 Task: AssignVinnyoffice2@gmail.com as Project Lead of Scrum Project Project0000000018 in Jira. Create Issue Issue0000000081 in Backlog  in Scrum Project Project0000000017 in Jira. Create Issue Issue0000000082 in Backlog  in Scrum Project Project0000000017 in Jira. Create Issue Issue0000000083 in Backlog  in Scrum Project Project0000000017 in Jira. Create Issue Issue0000000084 in Backlog  in Scrum Project Project0000000017 in Jira
Action: Mouse moved to (192, 542)
Screenshot: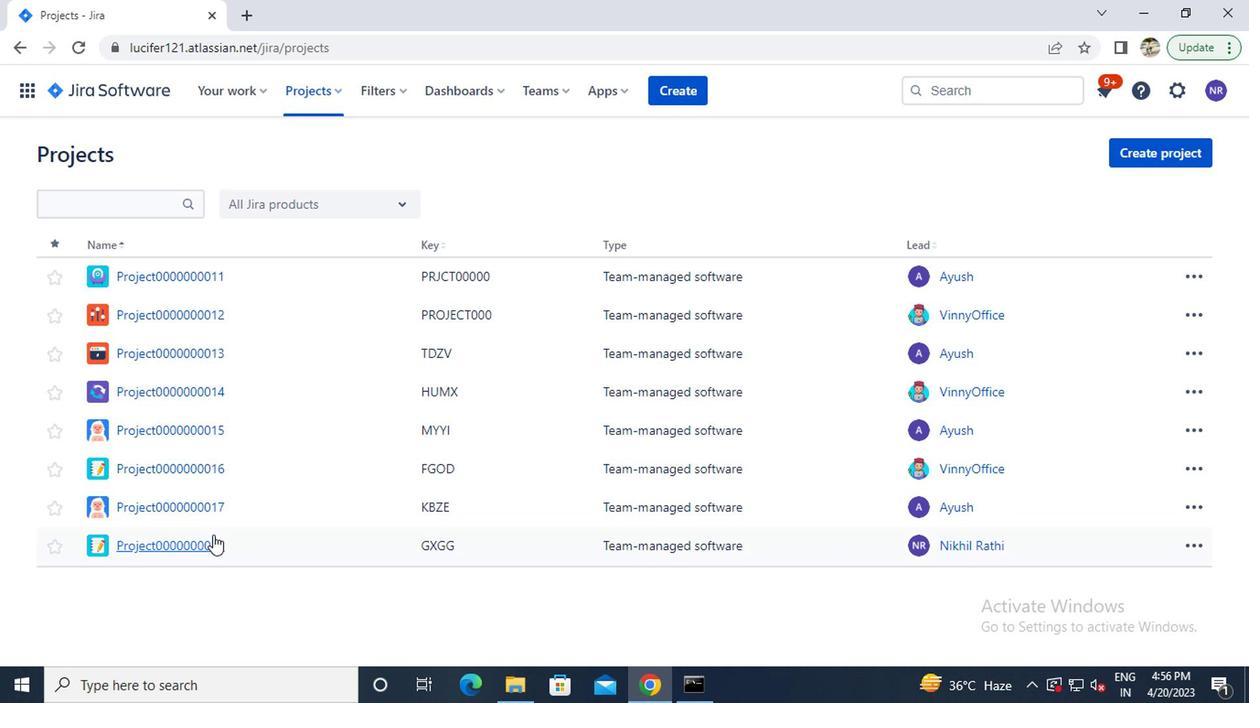 
Action: Mouse pressed left at (192, 542)
Screenshot: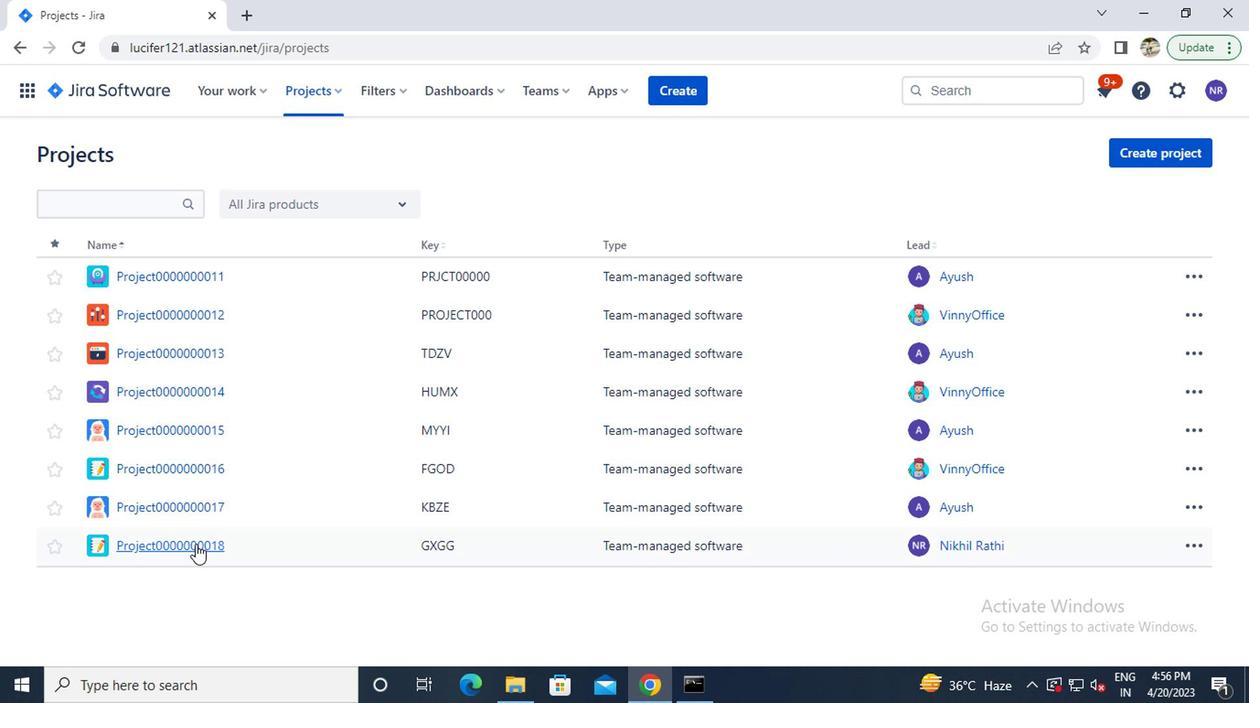 
Action: Mouse moved to (102, 527)
Screenshot: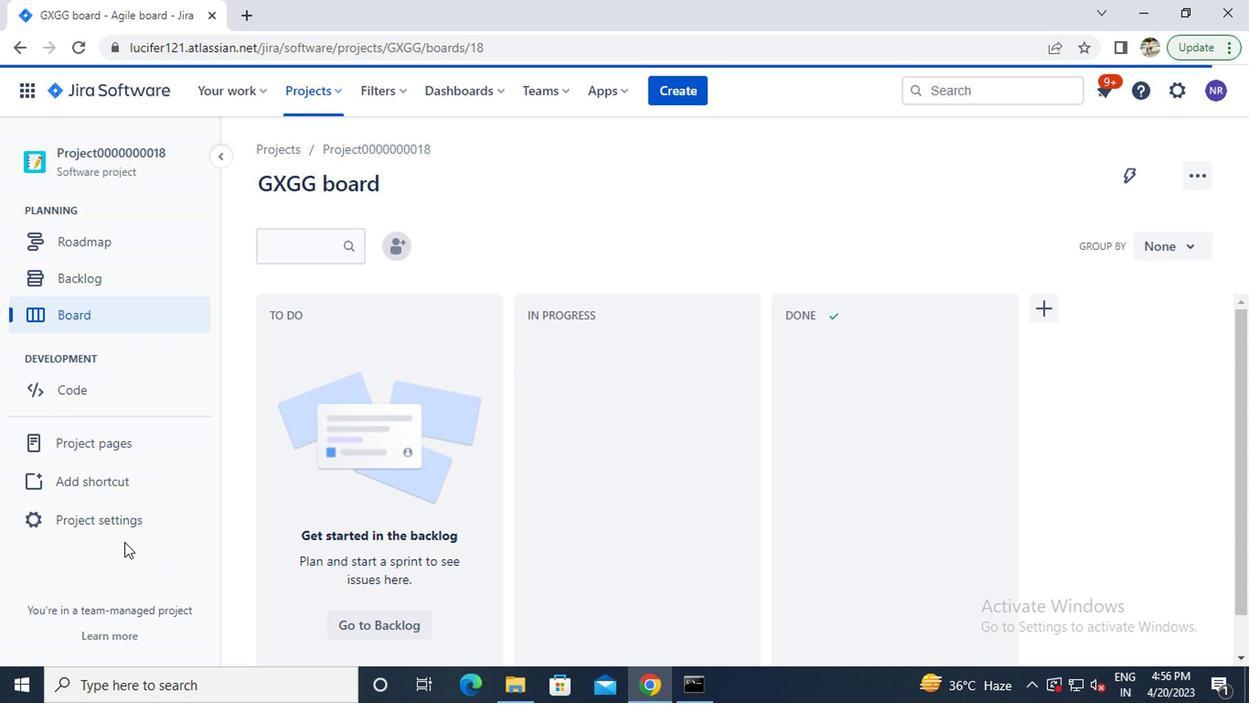 
Action: Mouse pressed left at (102, 527)
Screenshot: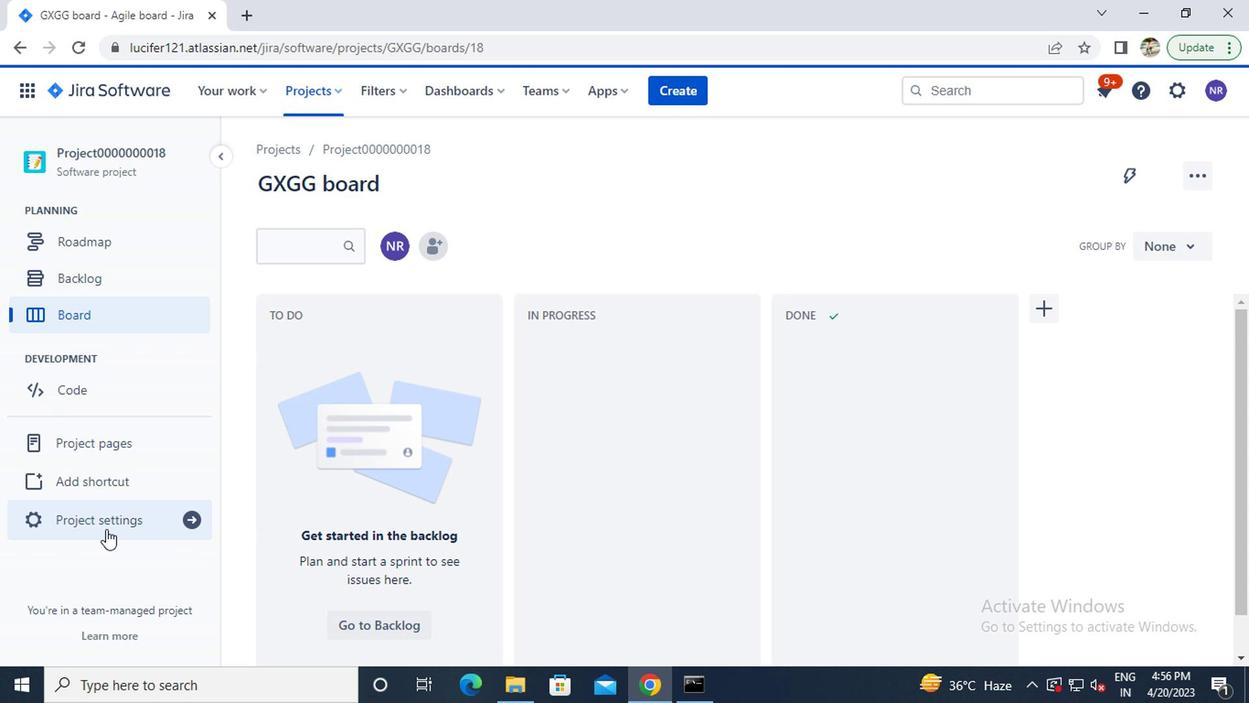
Action: Mouse moved to (540, 525)
Screenshot: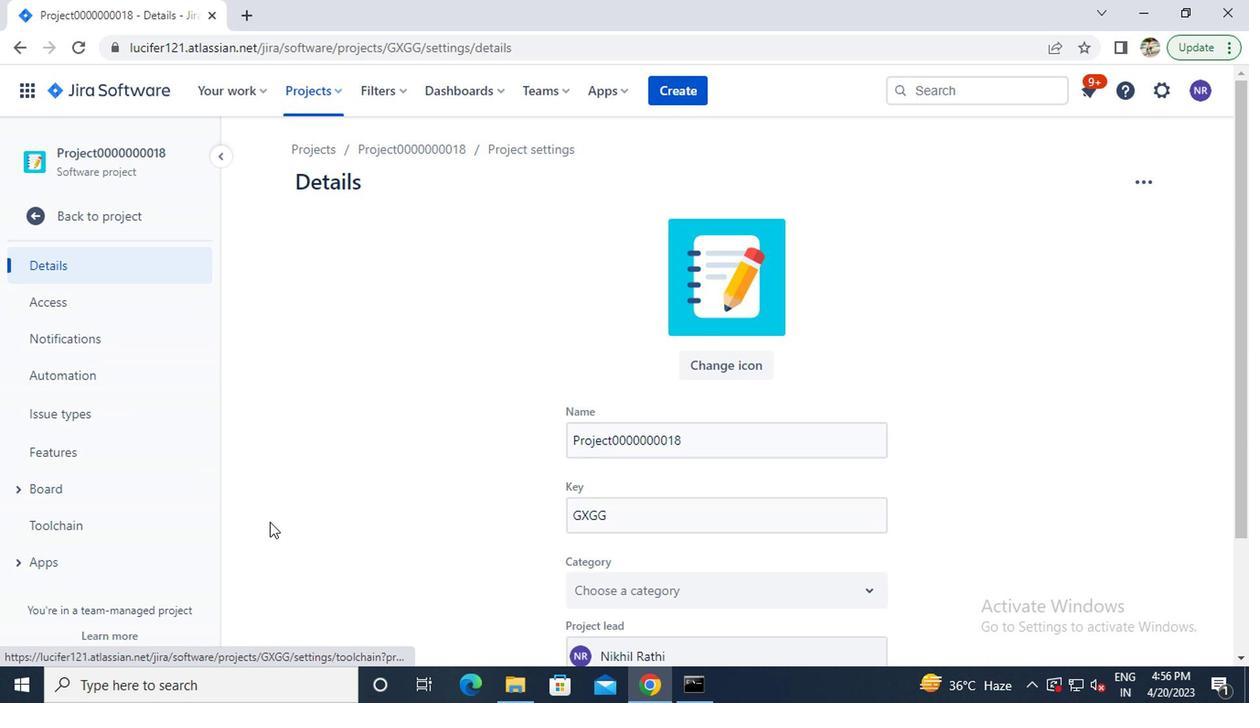 
Action: Mouse scrolled (540, 524) with delta (0, -1)
Screenshot: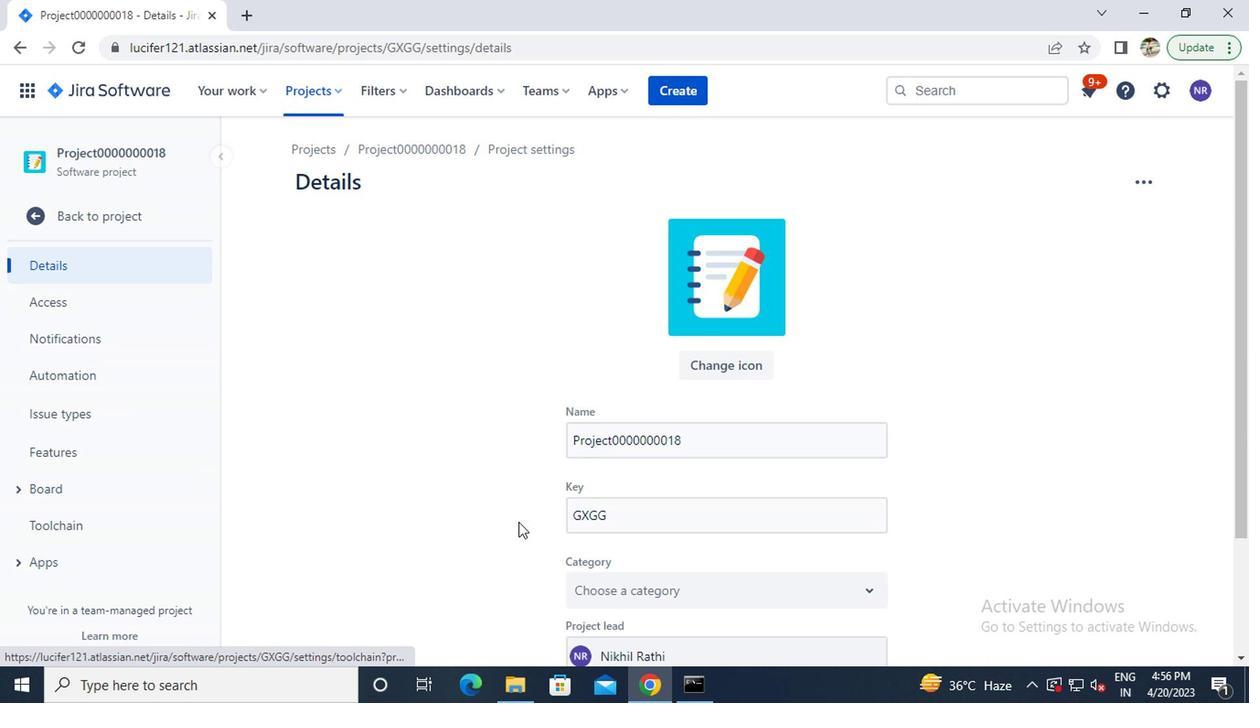 
Action: Mouse scrolled (540, 524) with delta (0, -1)
Screenshot: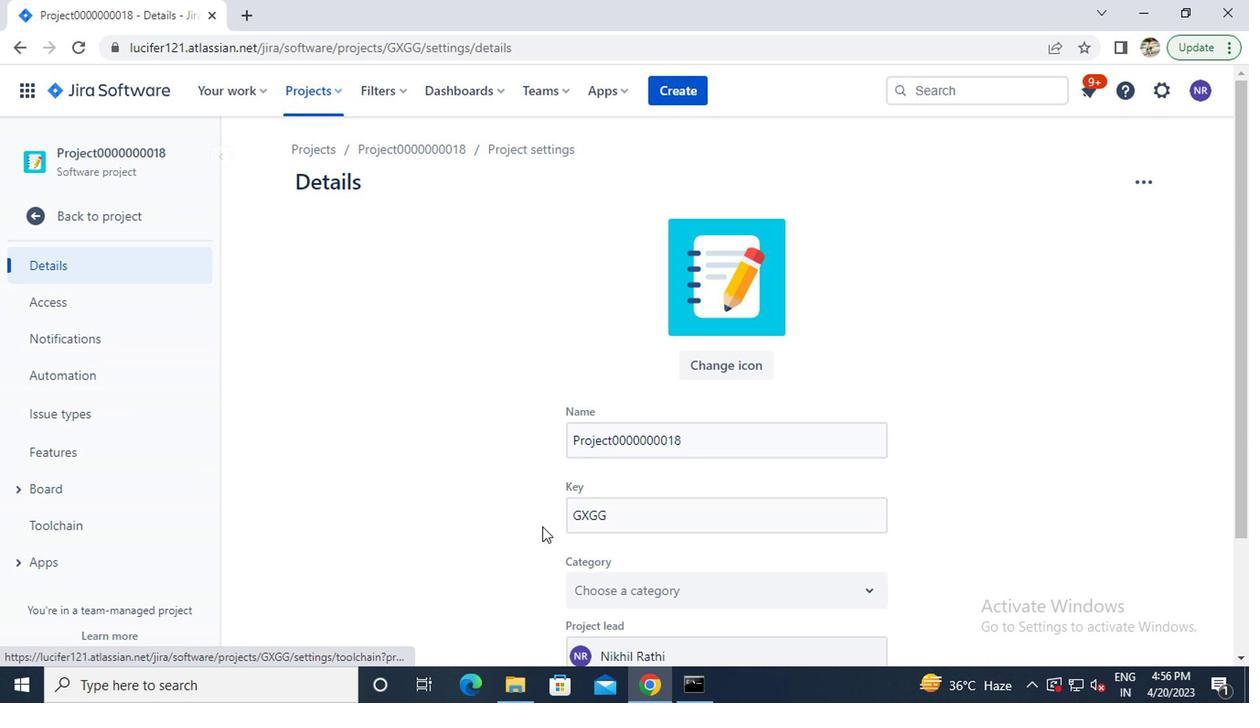 
Action: Mouse moved to (628, 515)
Screenshot: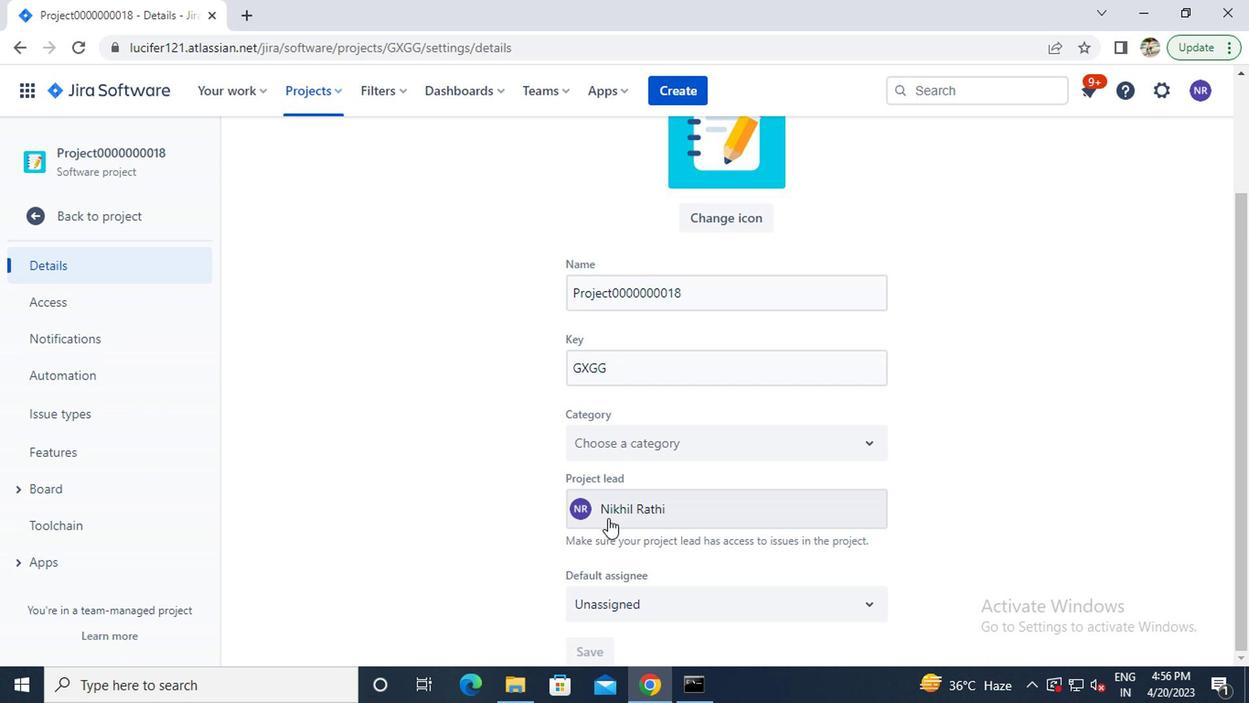 
Action: Mouse pressed left at (628, 515)
Screenshot: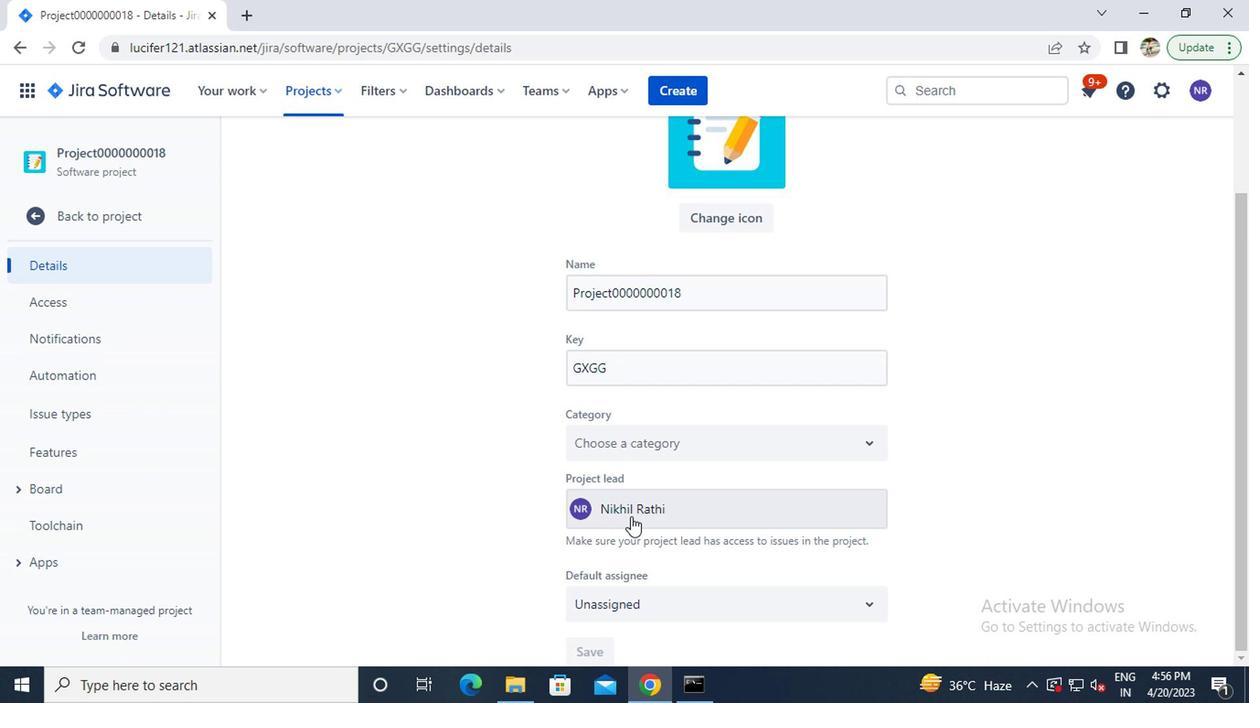 
Action: Mouse moved to (628, 514)
Screenshot: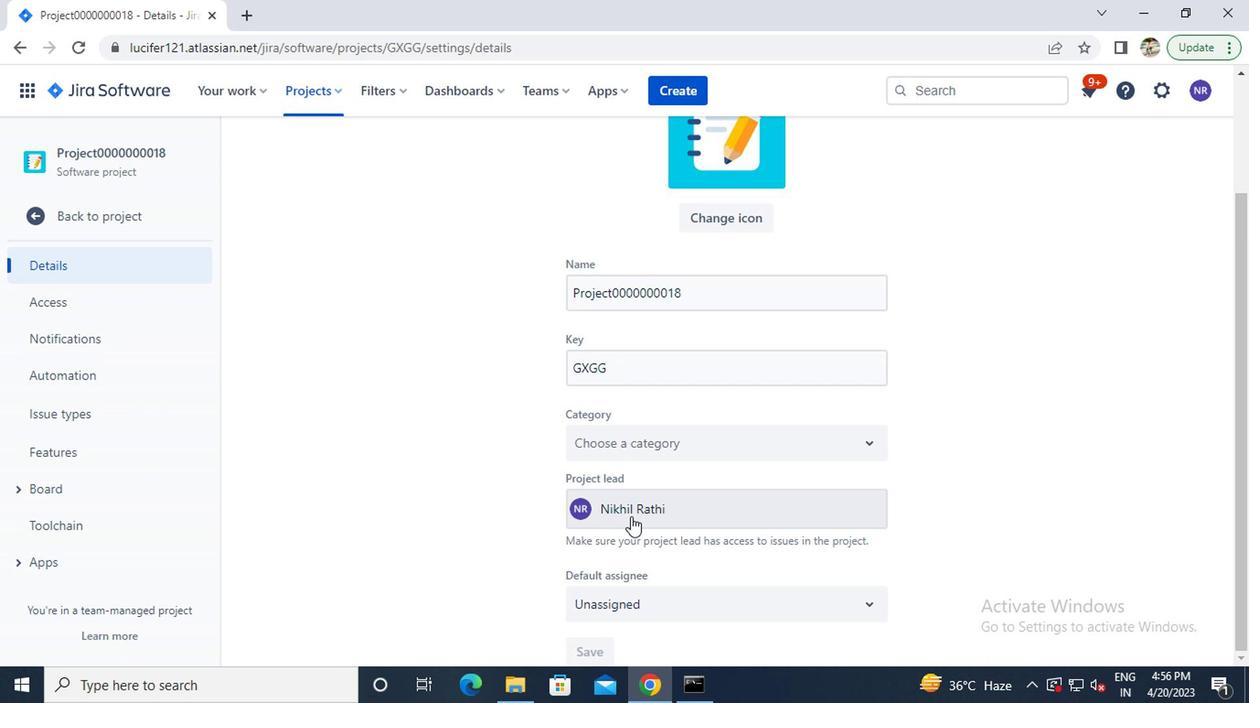 
Action: Key pressed v
Screenshot: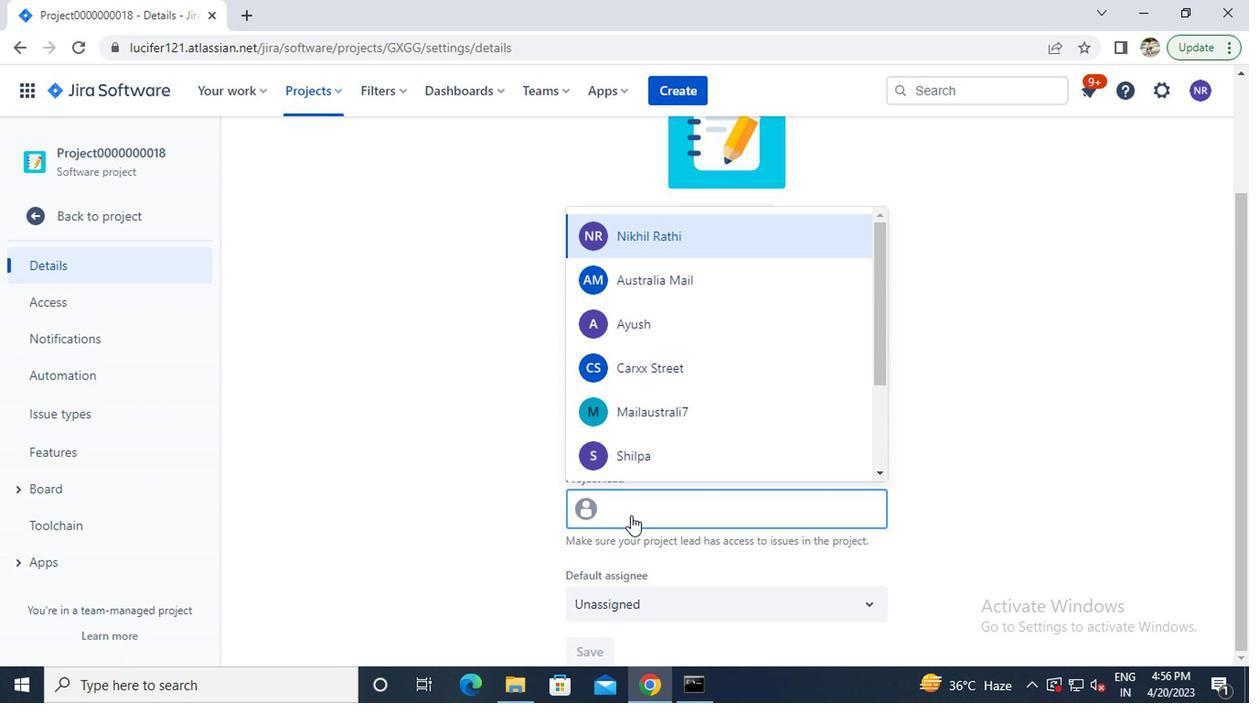 
Action: Mouse moved to (631, 453)
Screenshot: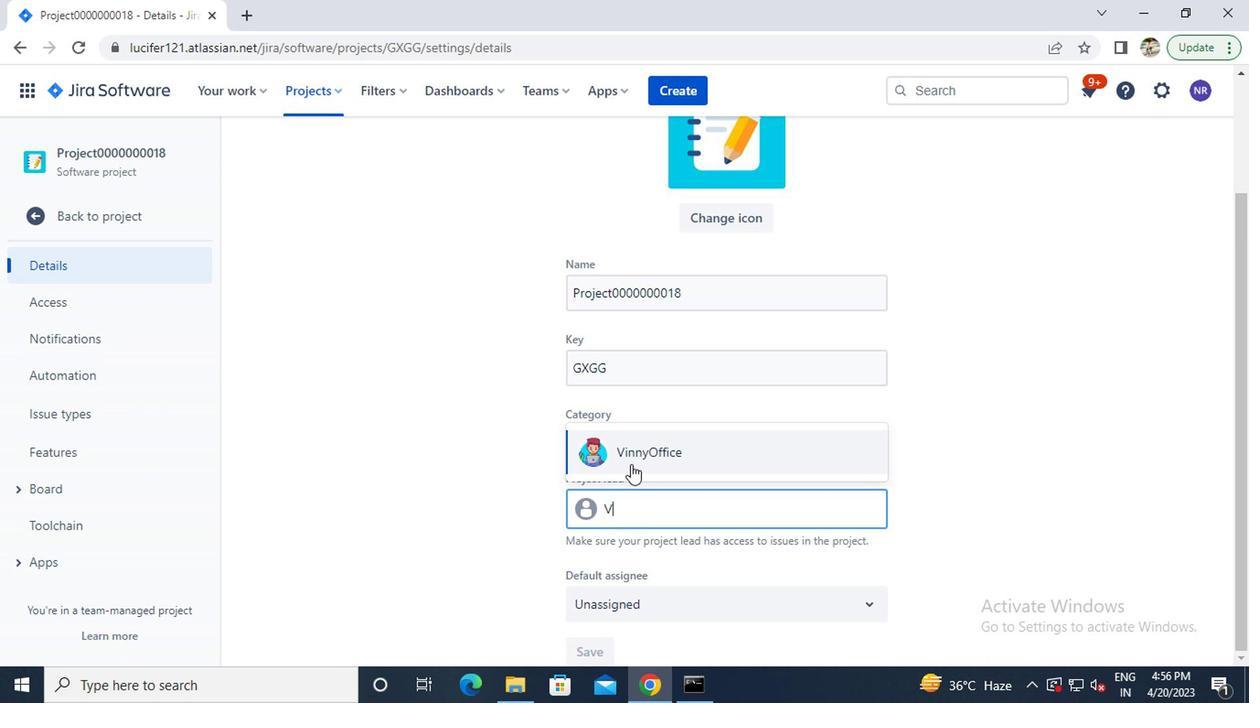 
Action: Mouse pressed left at (631, 453)
Screenshot: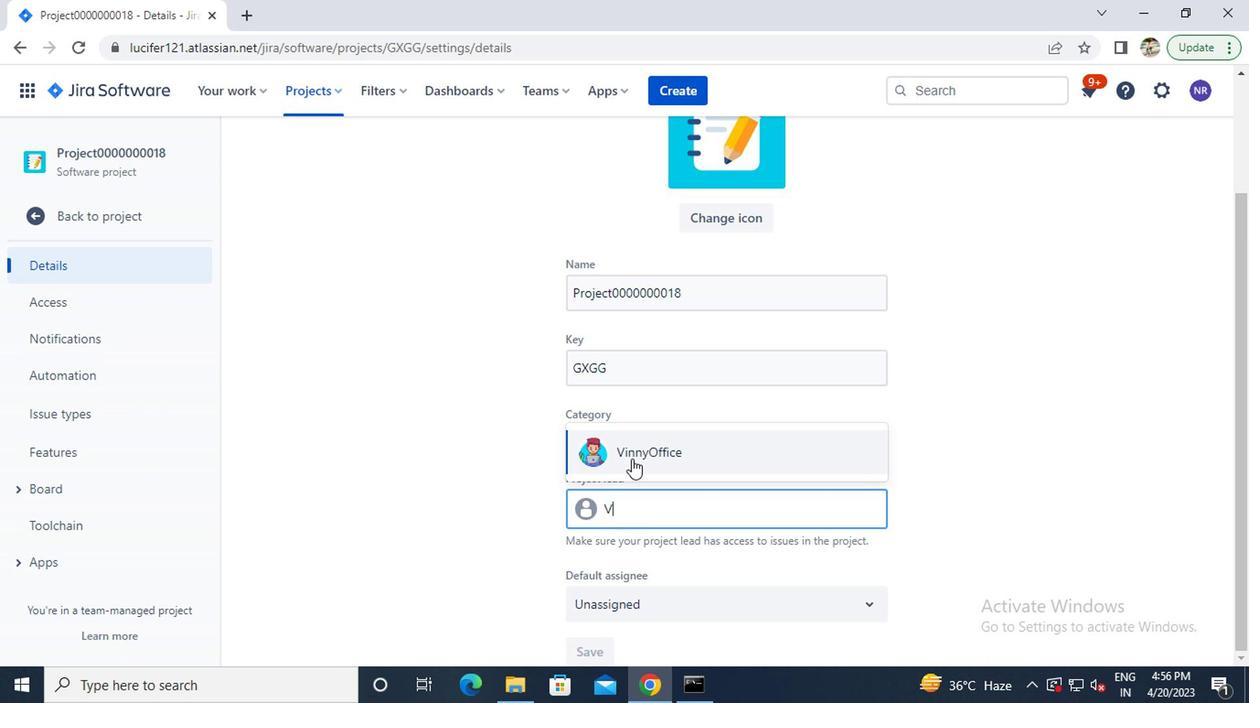 
Action: Mouse moved to (309, 100)
Screenshot: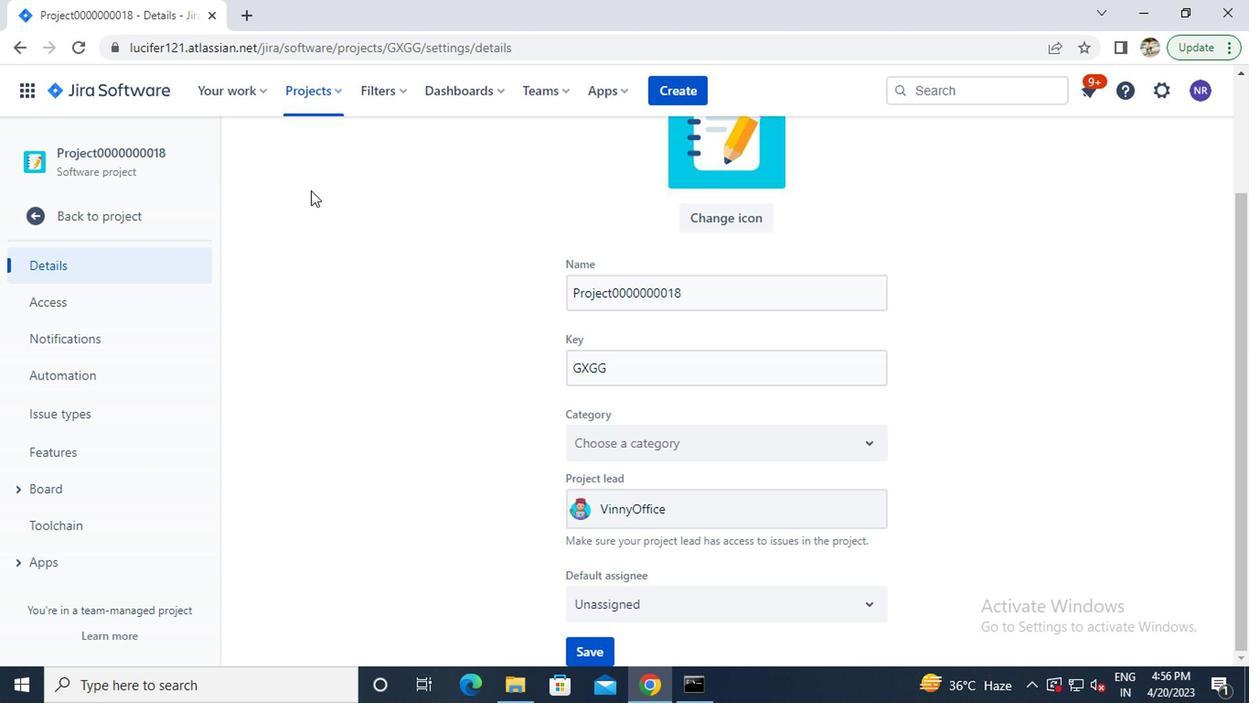 
Action: Mouse pressed left at (309, 100)
Screenshot: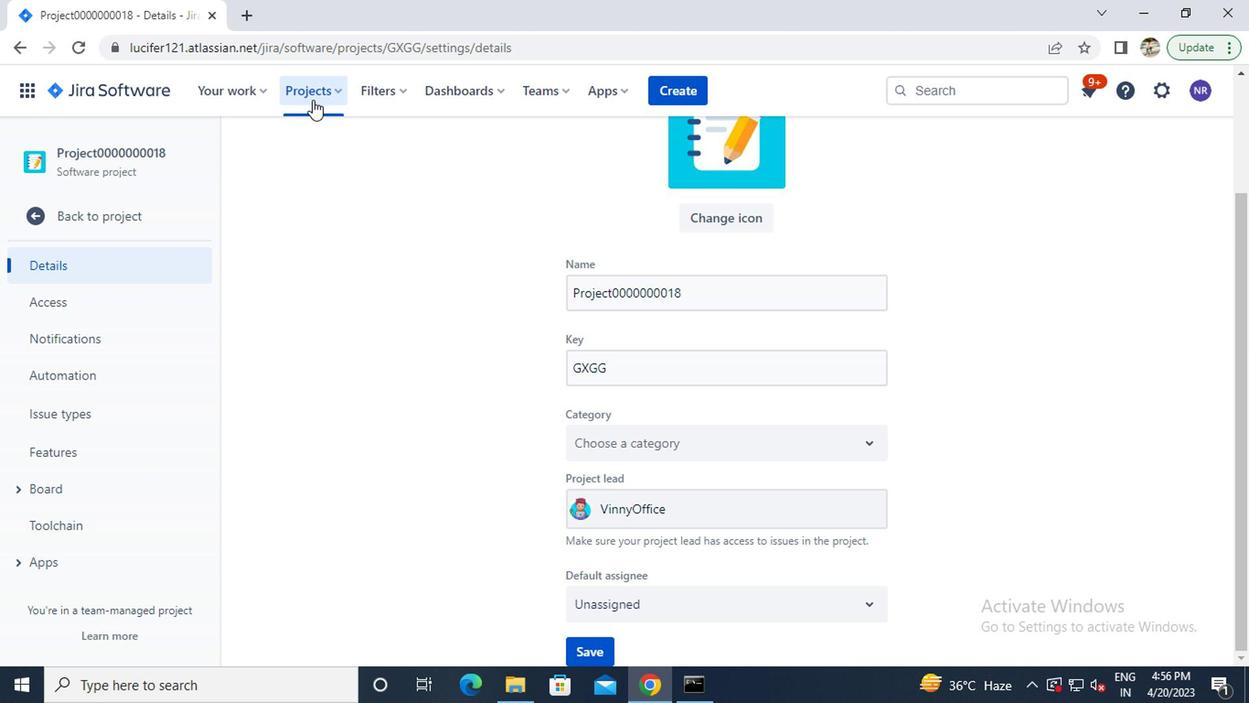 
Action: Mouse moved to (354, 230)
Screenshot: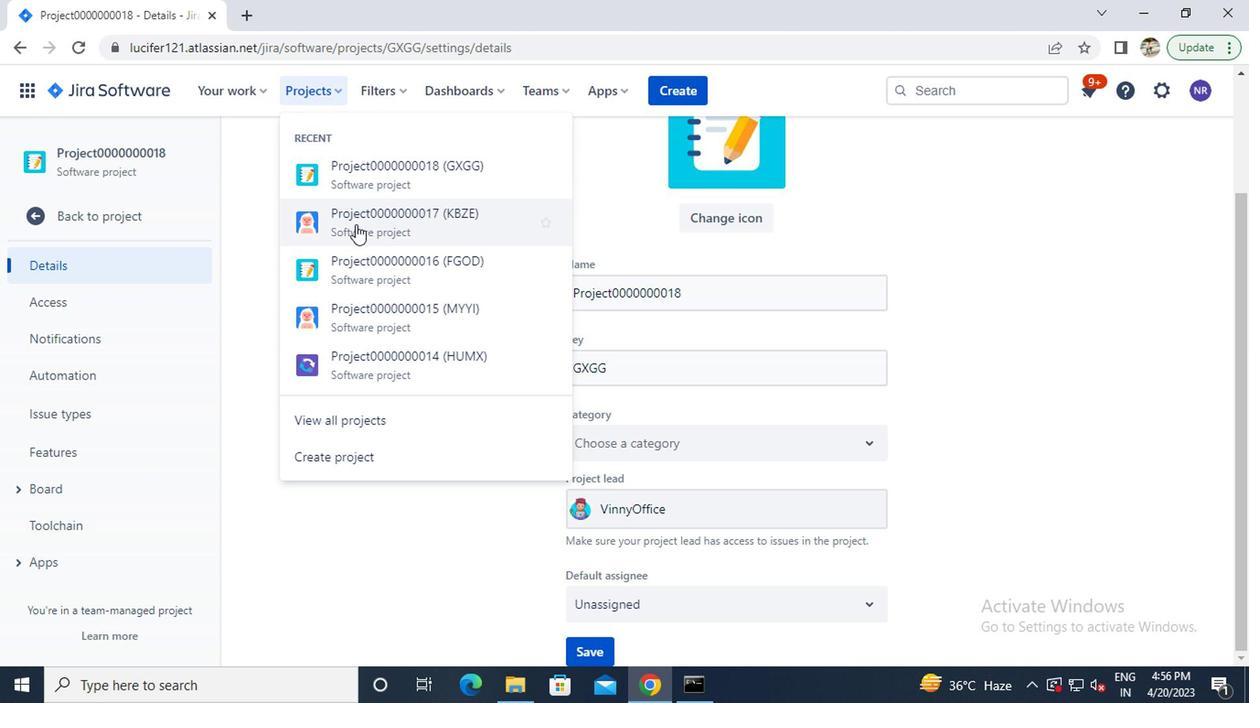 
Action: Mouse pressed left at (354, 230)
Screenshot: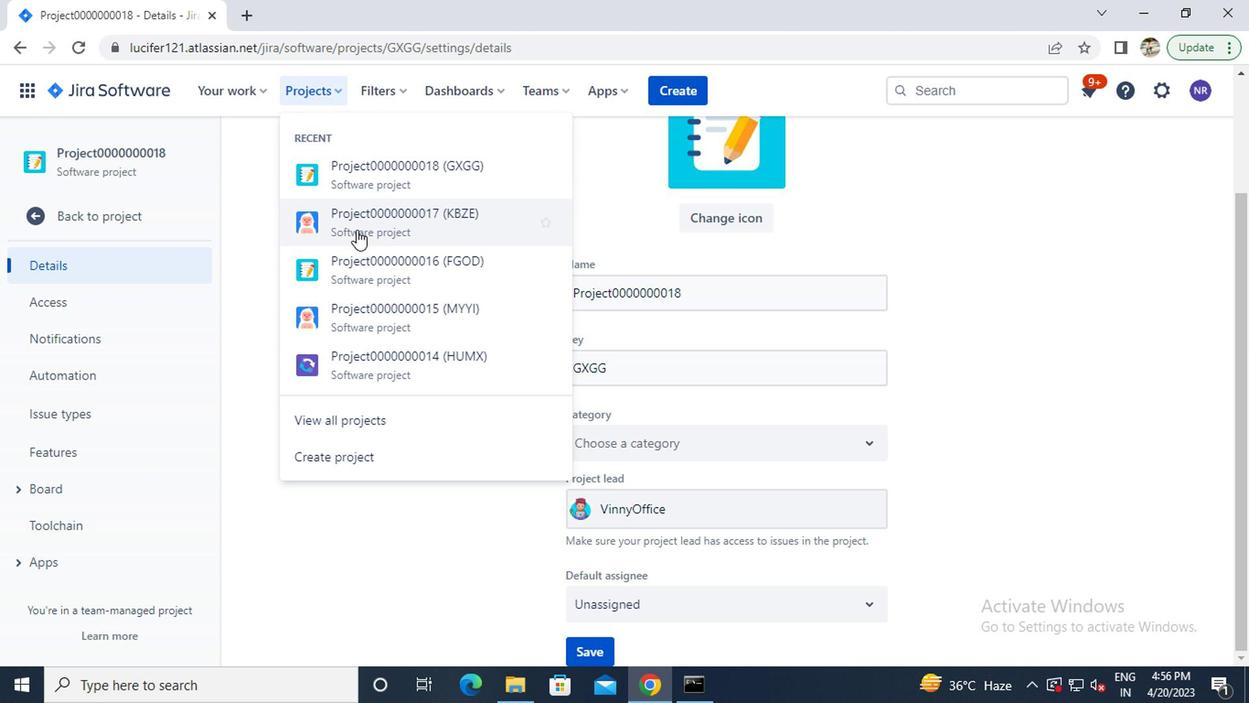 
Action: Mouse moved to (673, 89)
Screenshot: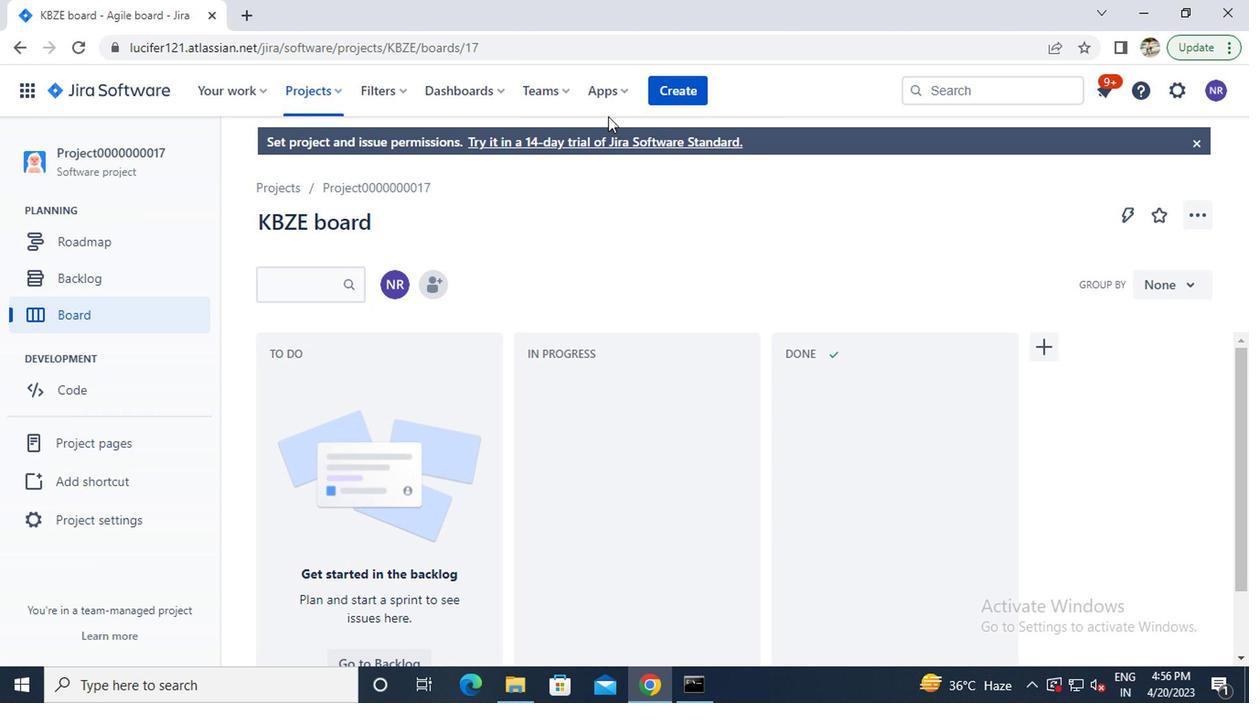 
Action: Mouse pressed left at (673, 89)
Screenshot: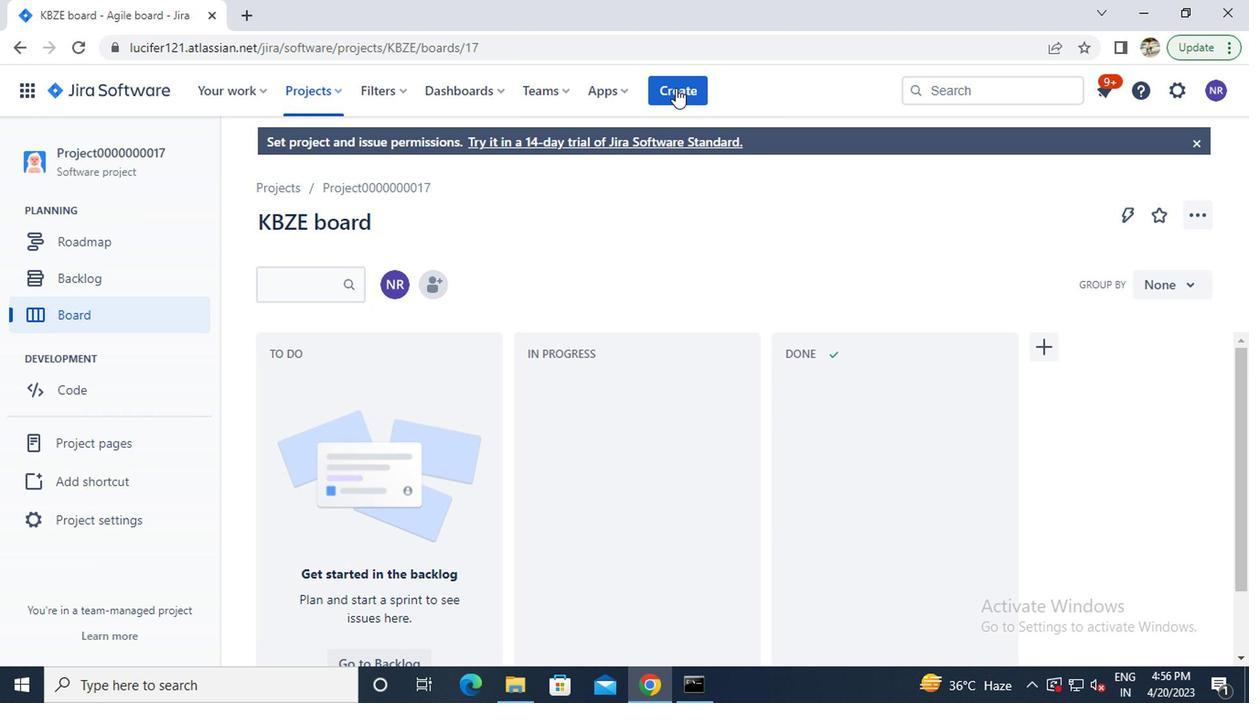 
Action: Mouse moved to (385, 526)
Screenshot: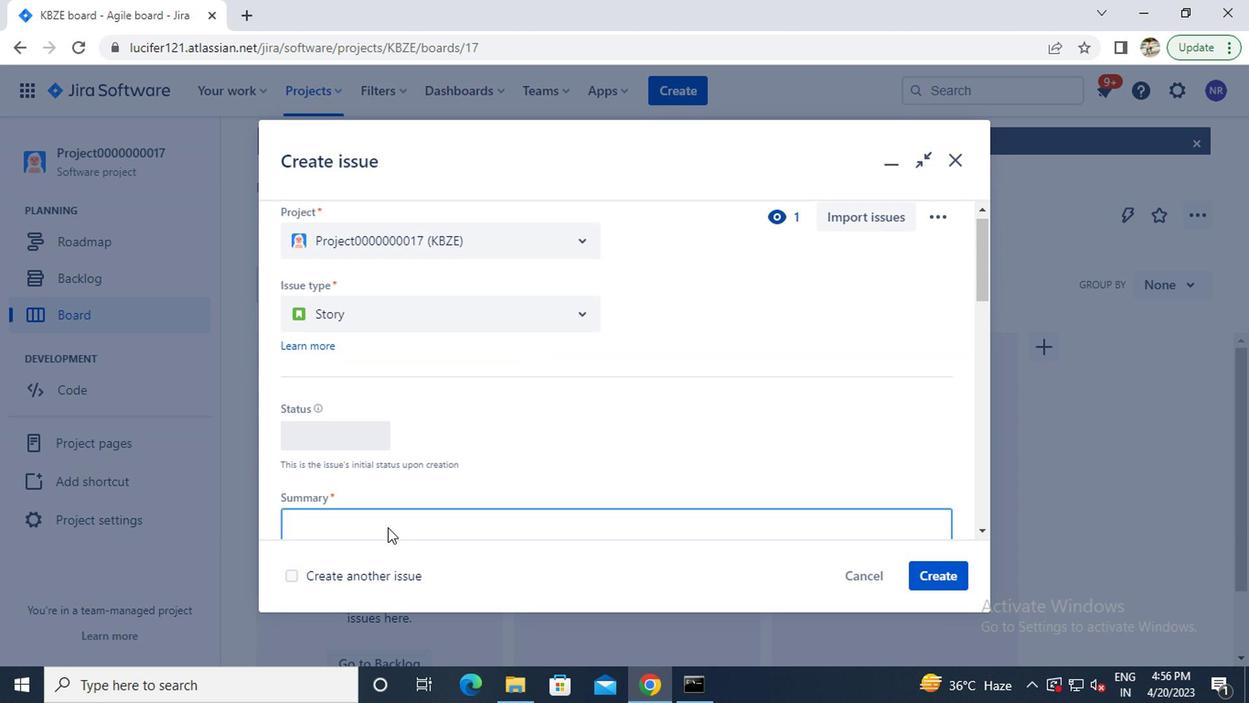 
Action: Mouse pressed left at (385, 526)
Screenshot: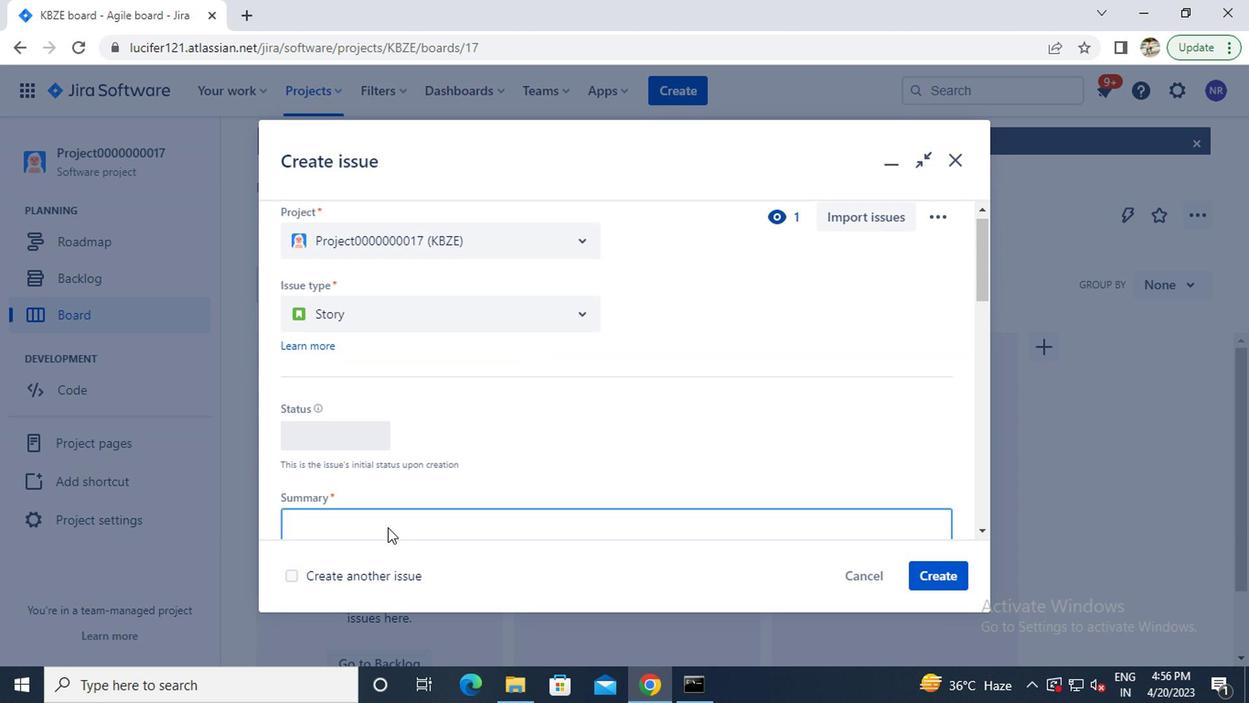 
Action: Key pressed <Key.caps_lock><Key.caps_lock>i<Key.caps_lock>ssue000000009<Key.backspace>81<Key.enter>
Screenshot: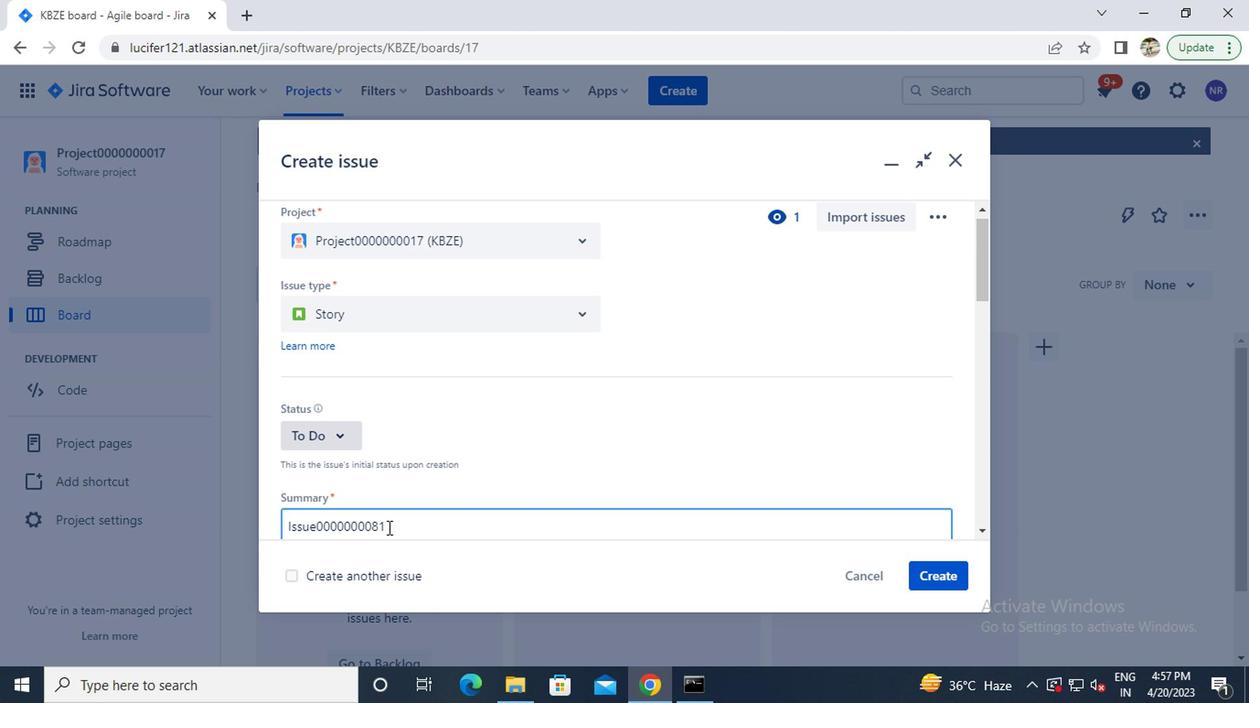 
Action: Mouse moved to (664, 105)
Screenshot: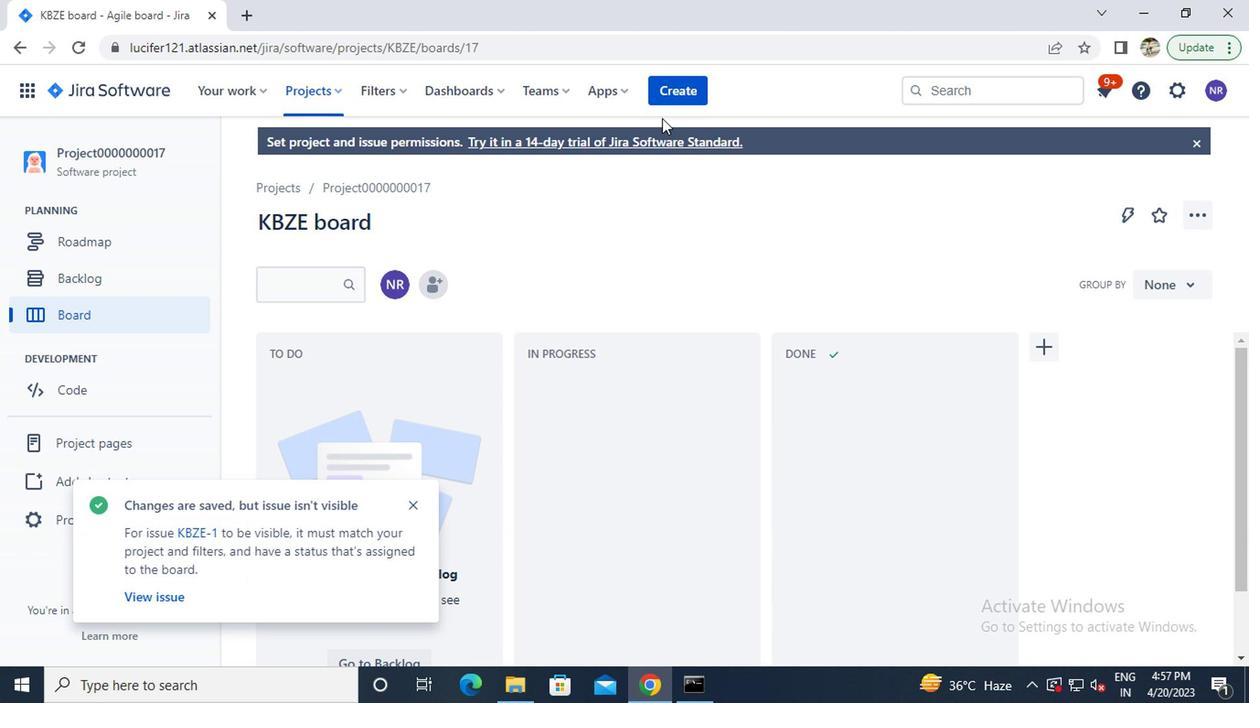 
Action: Mouse pressed left at (664, 105)
Screenshot: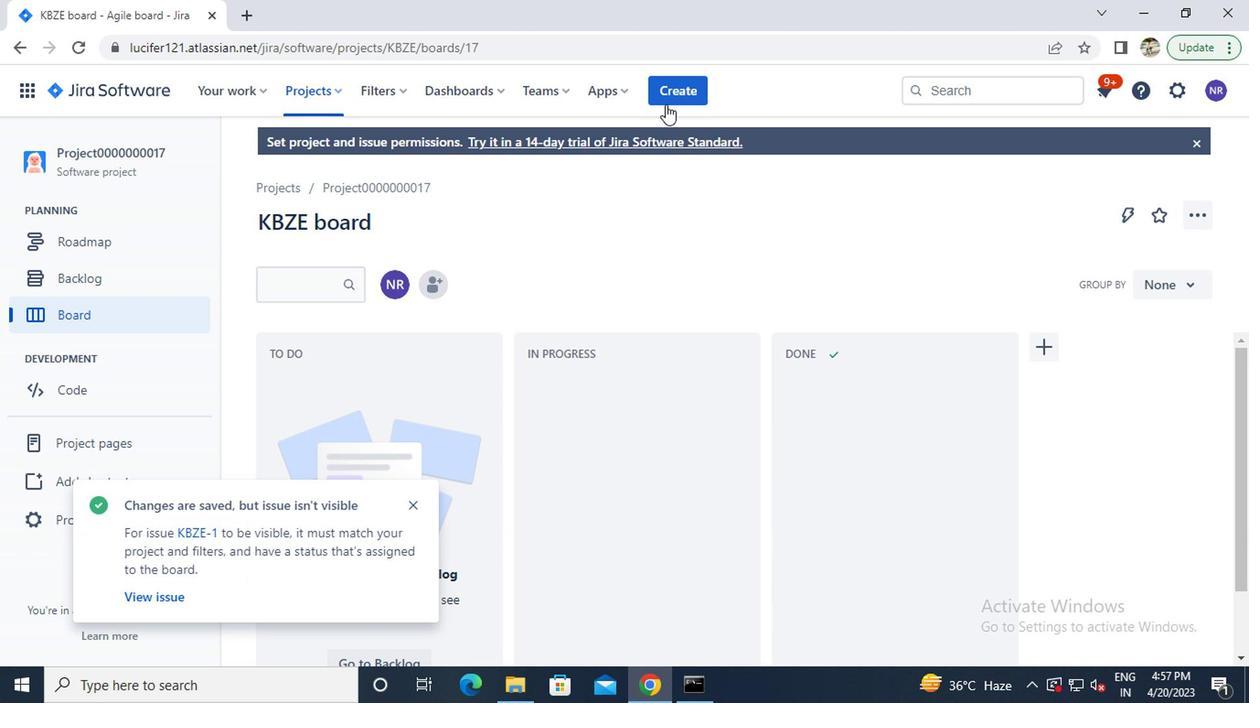 
Action: Mouse moved to (516, 315)
Screenshot: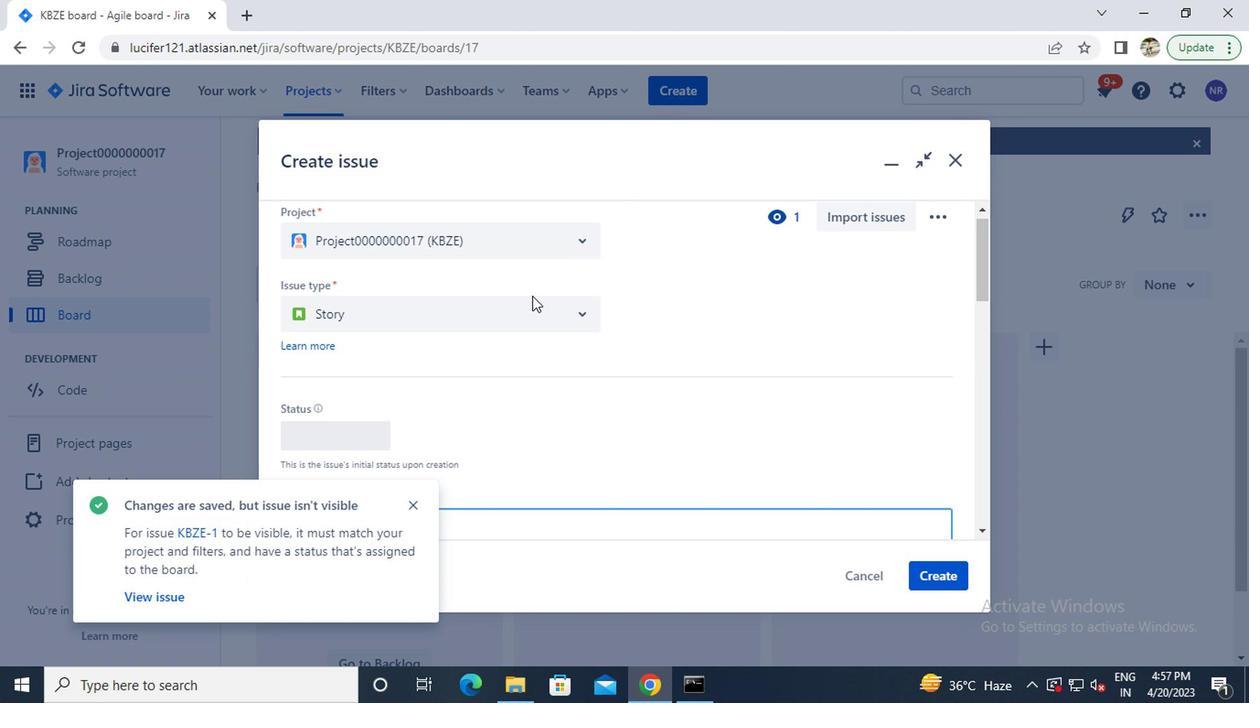 
Action: Mouse scrolled (516, 315) with delta (0, 0)
Screenshot: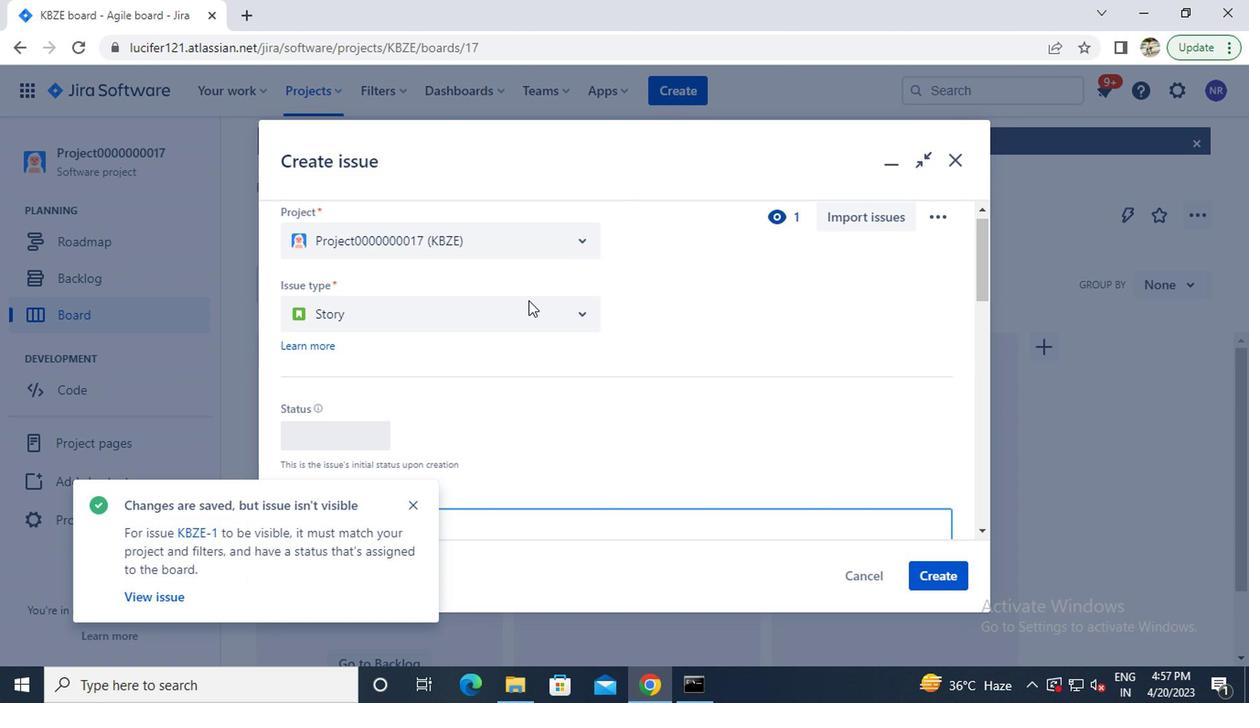 
Action: Mouse scrolled (516, 315) with delta (0, 0)
Screenshot: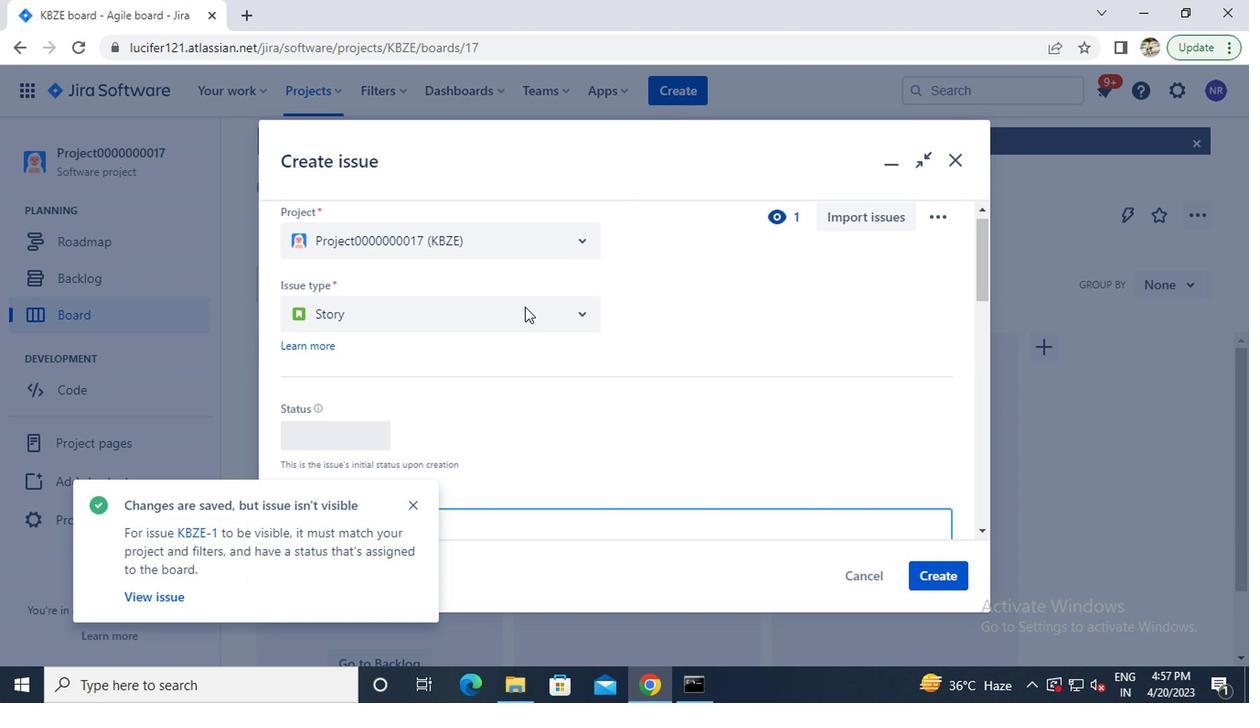 
Action: Mouse moved to (492, 338)
Screenshot: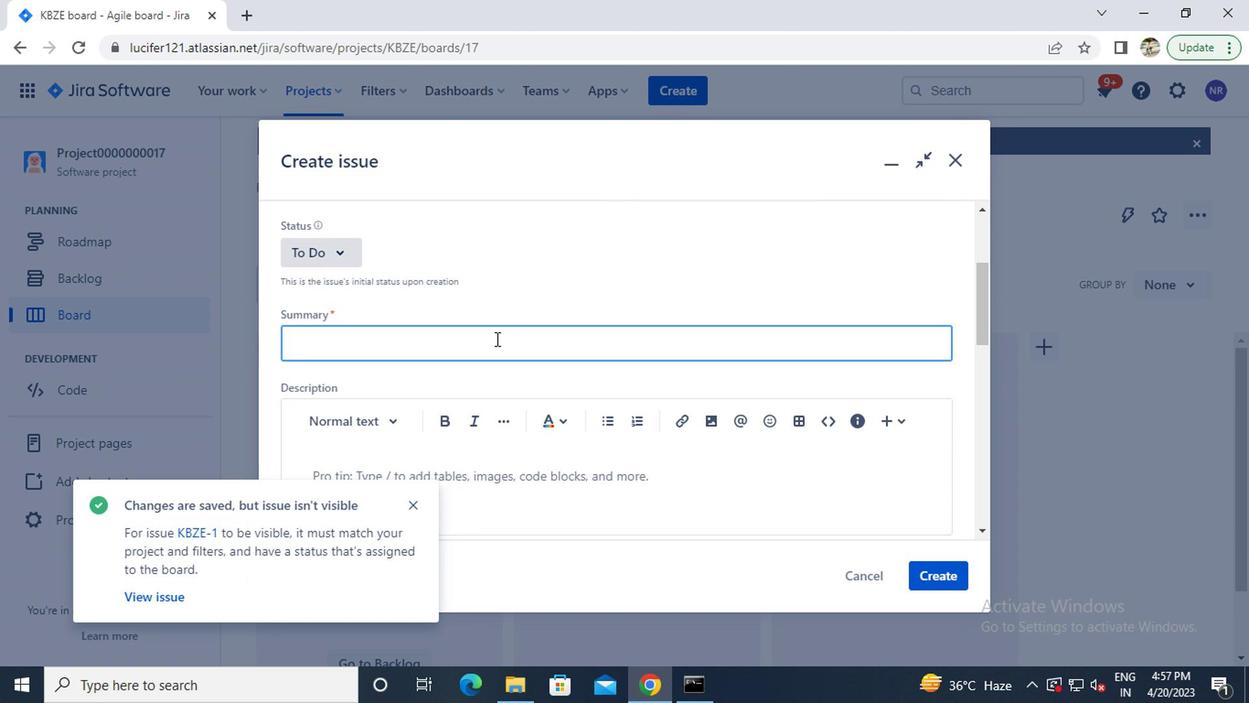 
Action: Mouse pressed left at (492, 338)
Screenshot: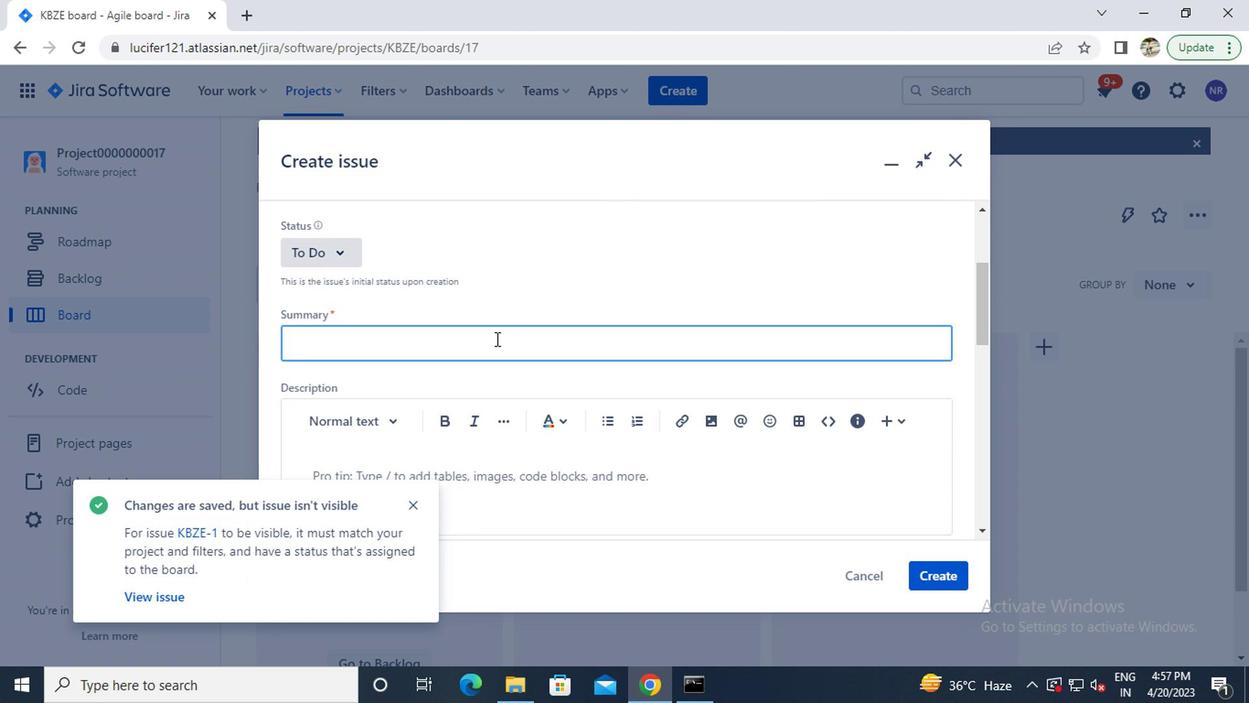 
Action: Key pressed <Key.caps_lock>i<Key.caps_lock>ssue0000000082<Key.enter>
Screenshot: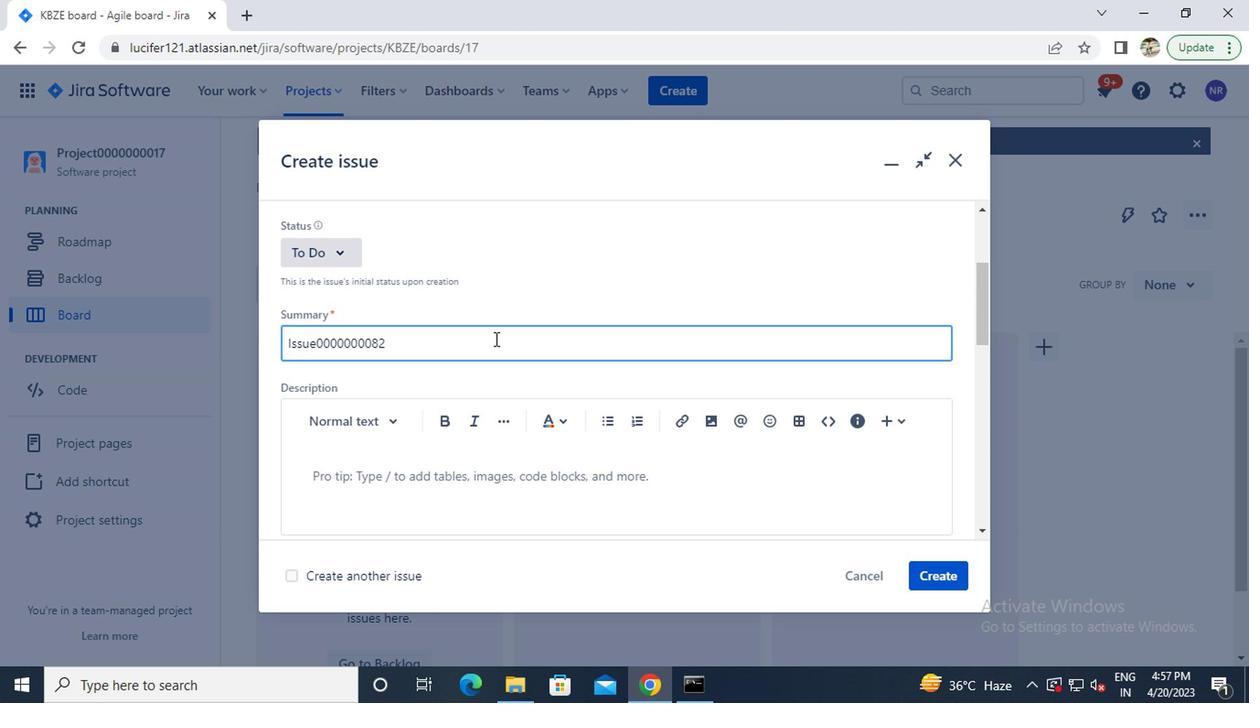 
Action: Mouse moved to (668, 93)
Screenshot: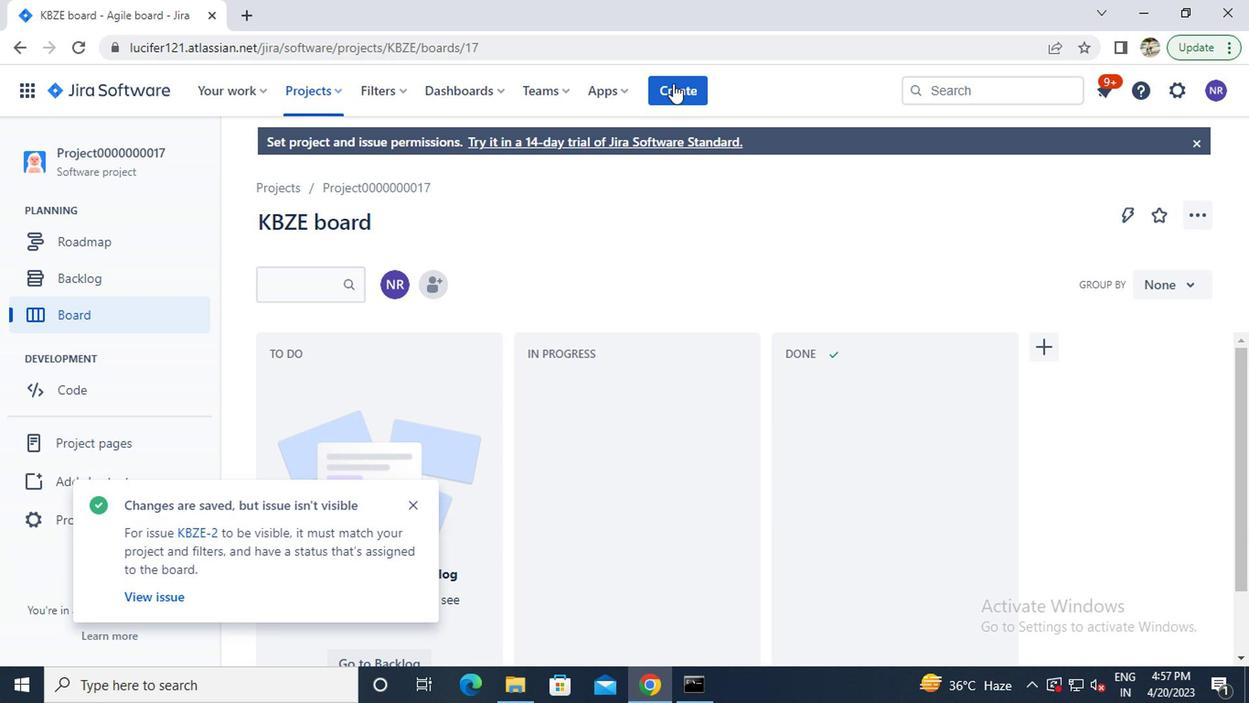 
Action: Mouse pressed left at (668, 93)
Screenshot: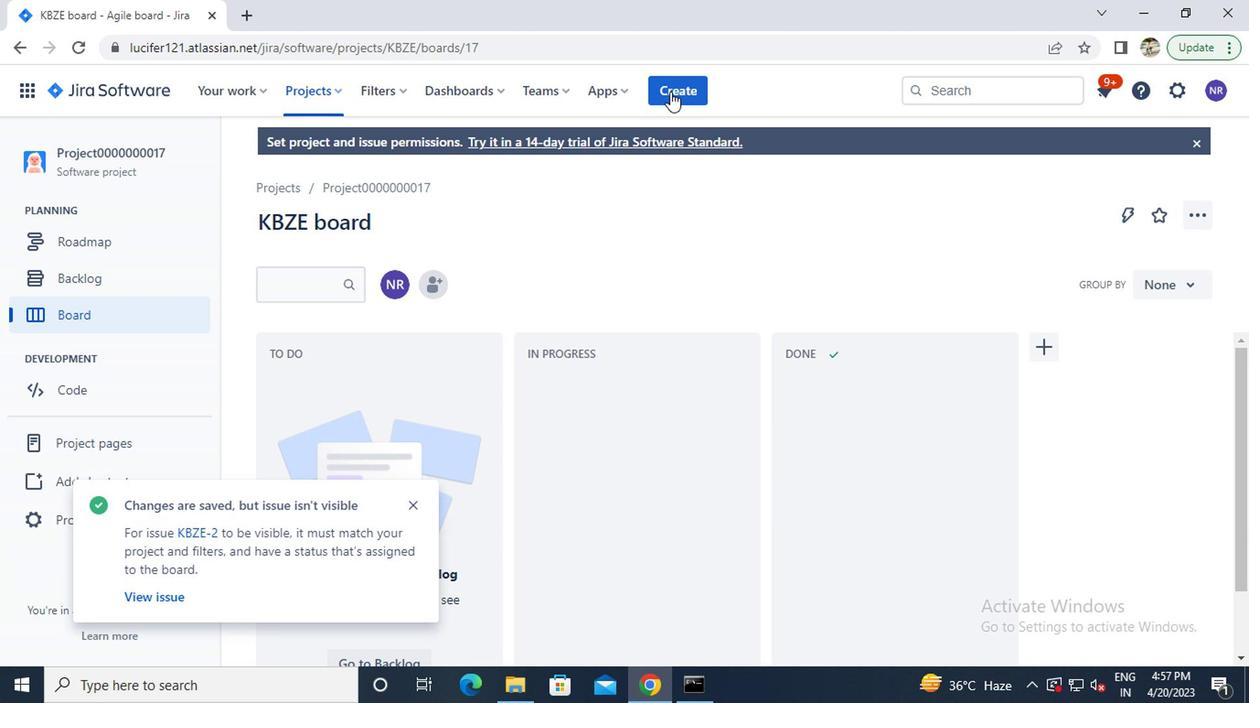 
Action: Mouse moved to (595, 246)
Screenshot: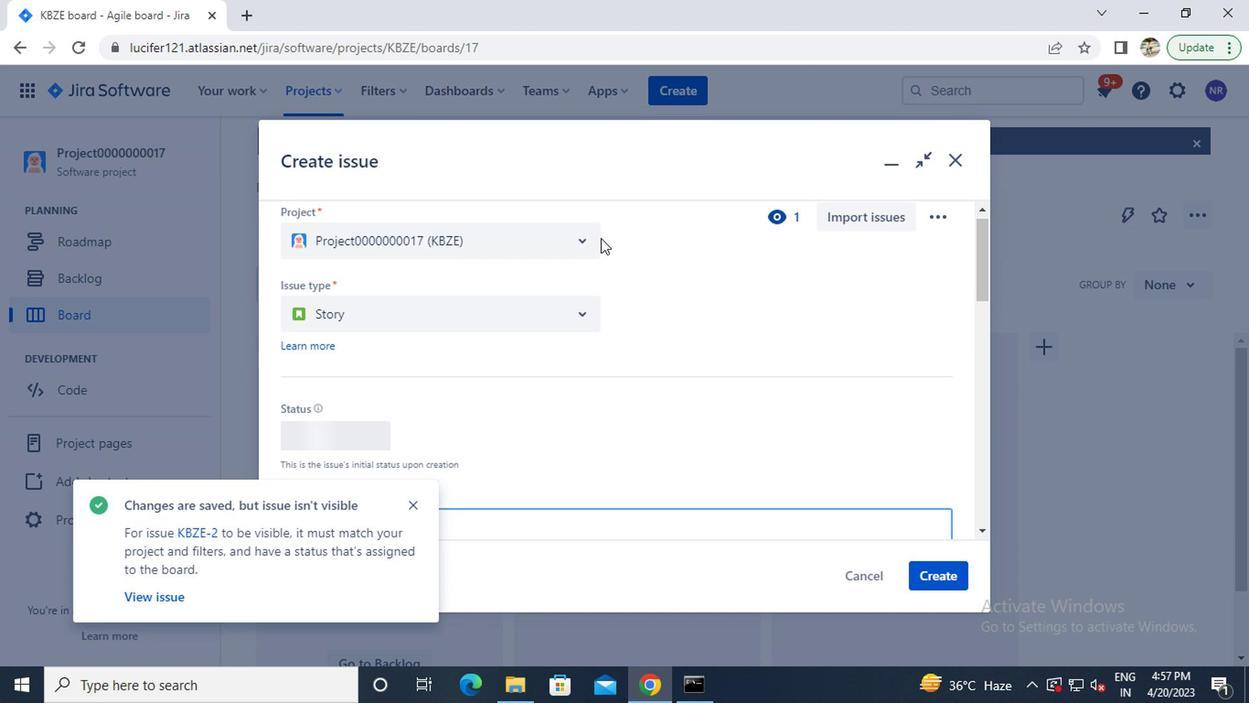 
Action: Mouse scrolled (595, 244) with delta (0, -1)
Screenshot: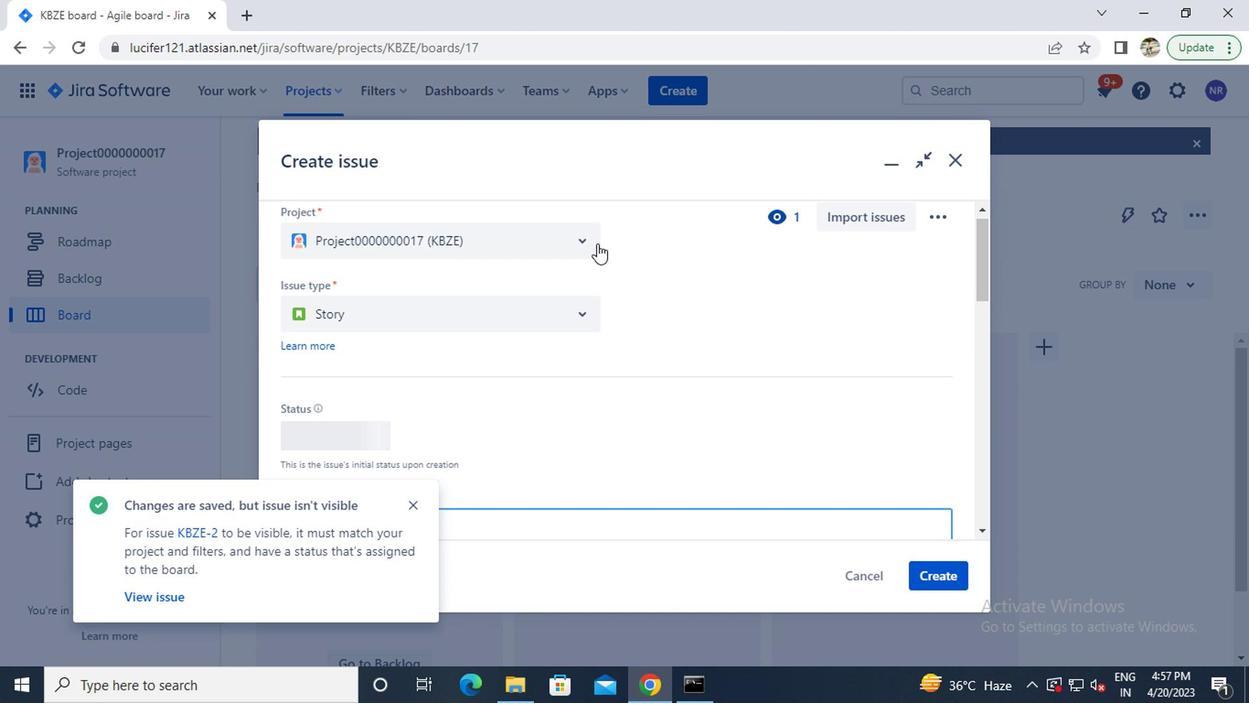 
Action: Mouse moved to (594, 246)
Screenshot: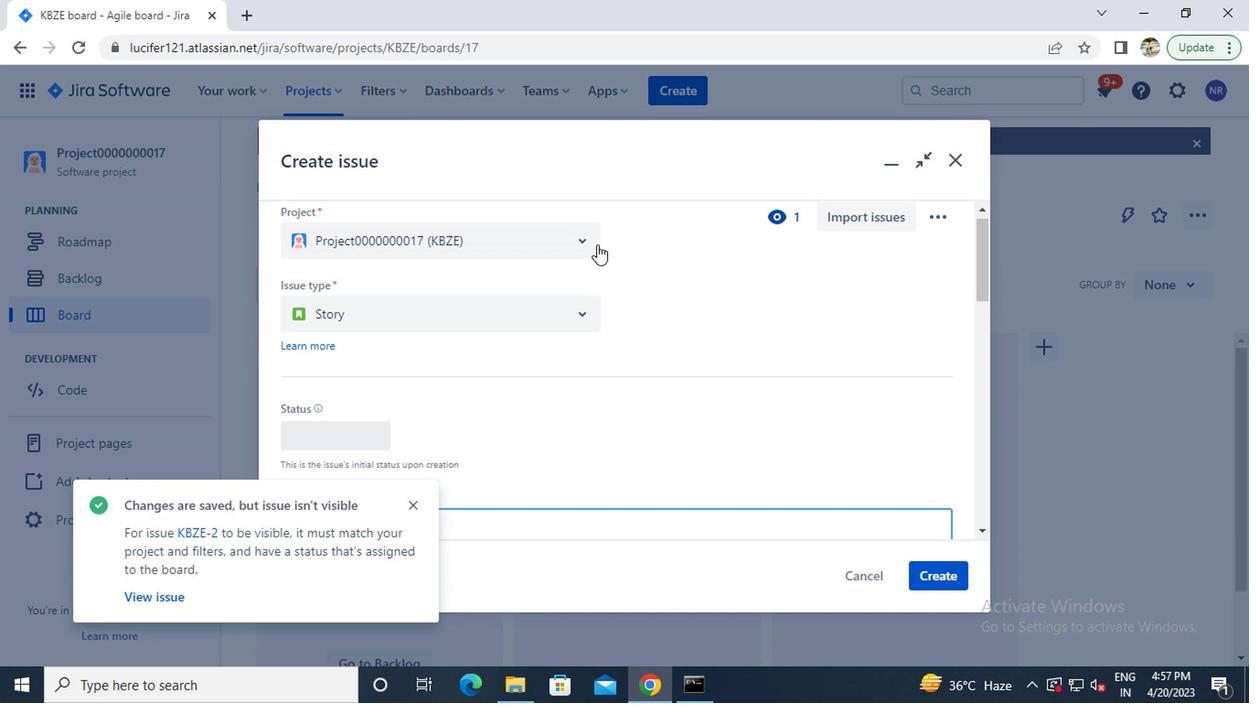 
Action: Mouse scrolled (594, 244) with delta (0, -1)
Screenshot: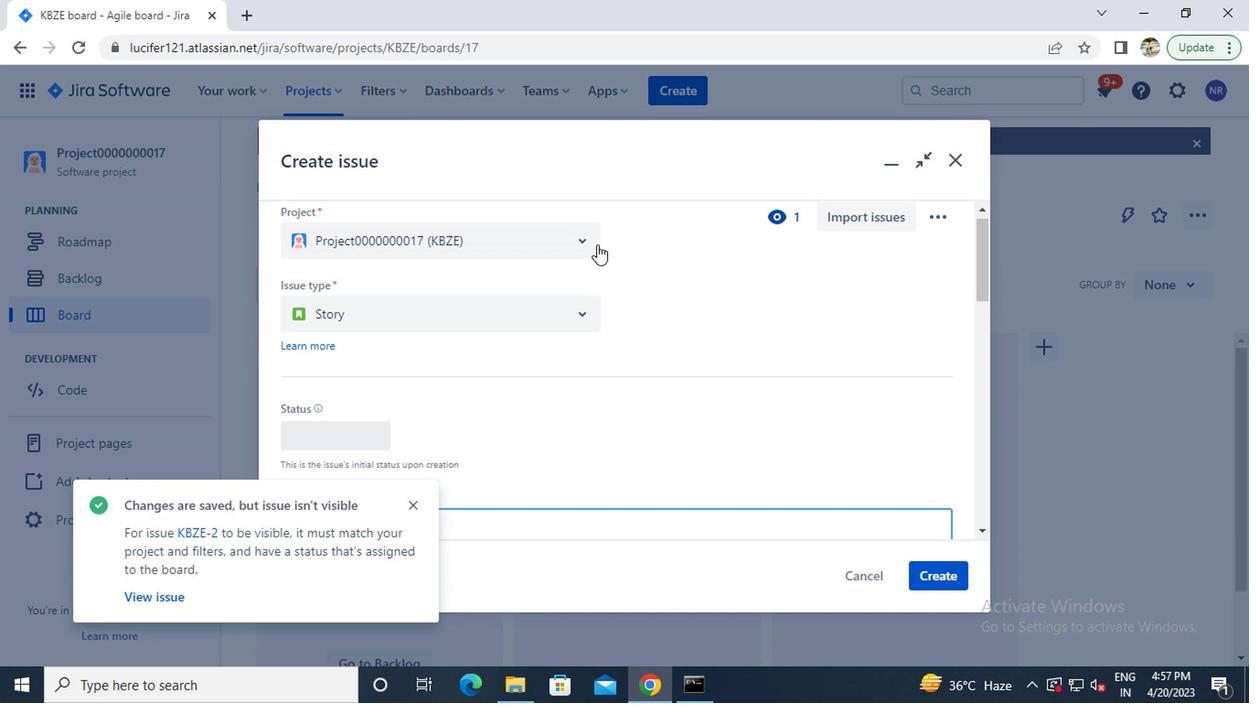 
Action: Mouse scrolled (594, 244) with delta (0, -1)
Screenshot: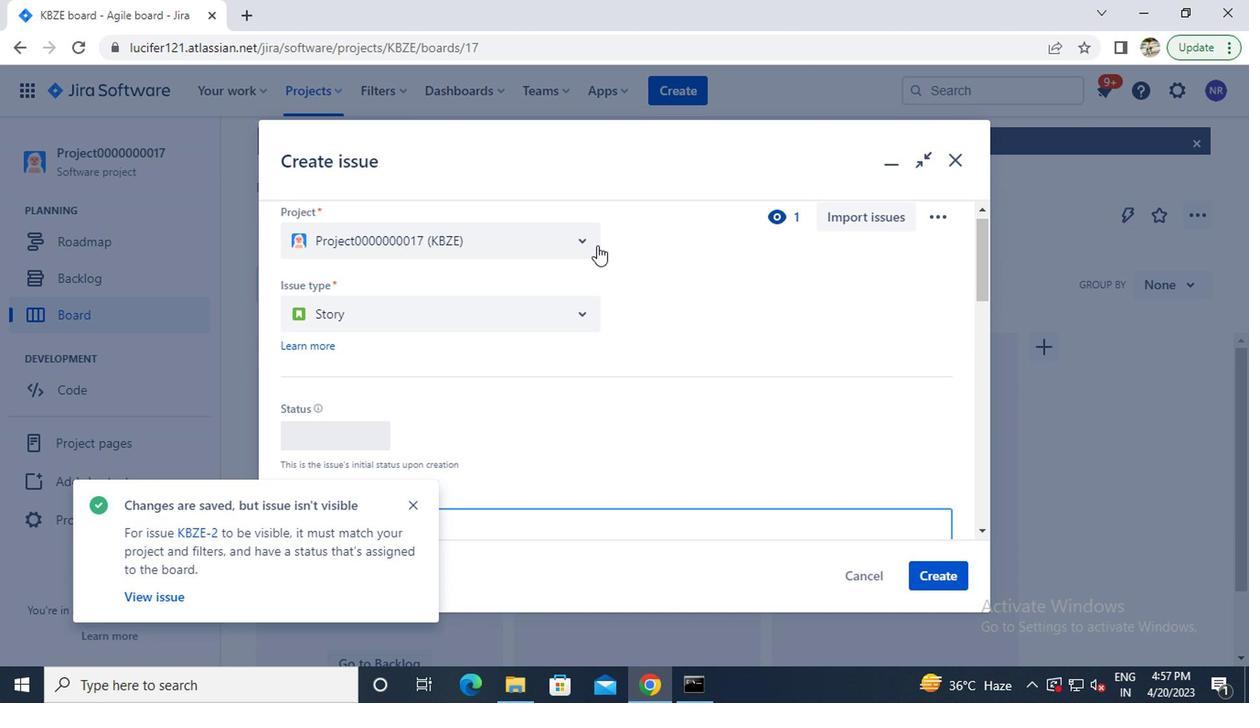 
Action: Mouse moved to (548, 256)
Screenshot: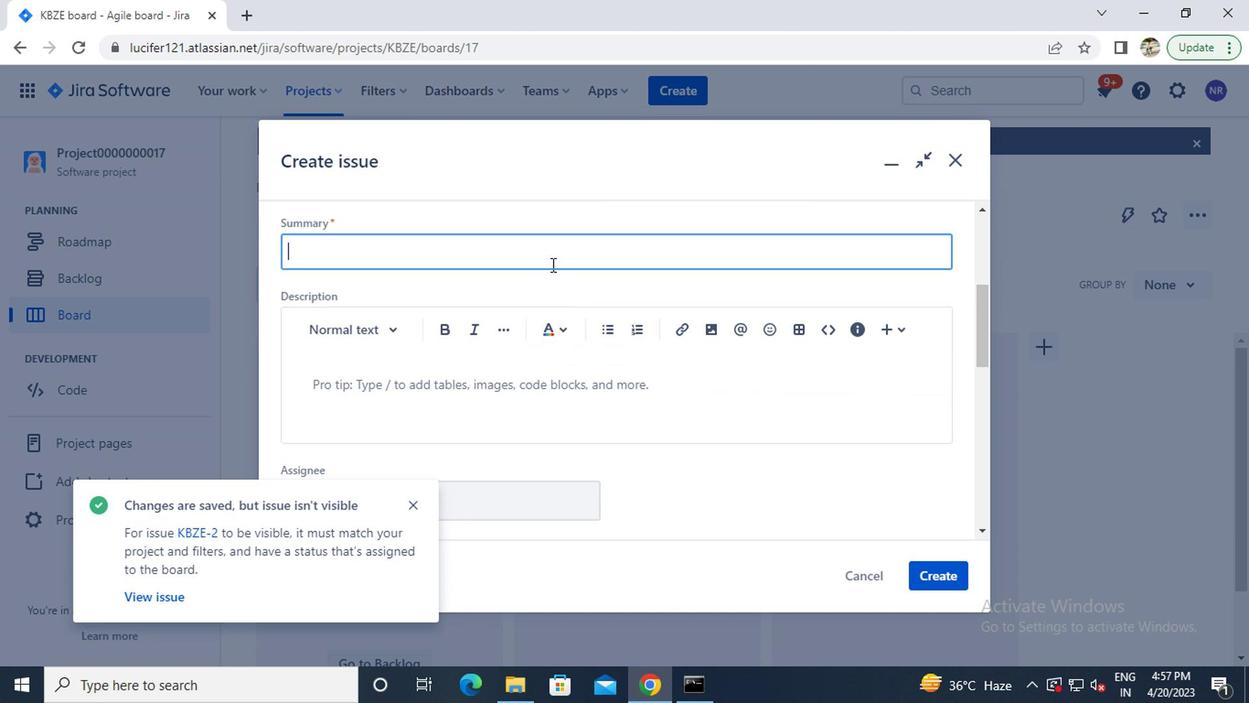 
Action: Mouse pressed left at (548, 256)
Screenshot: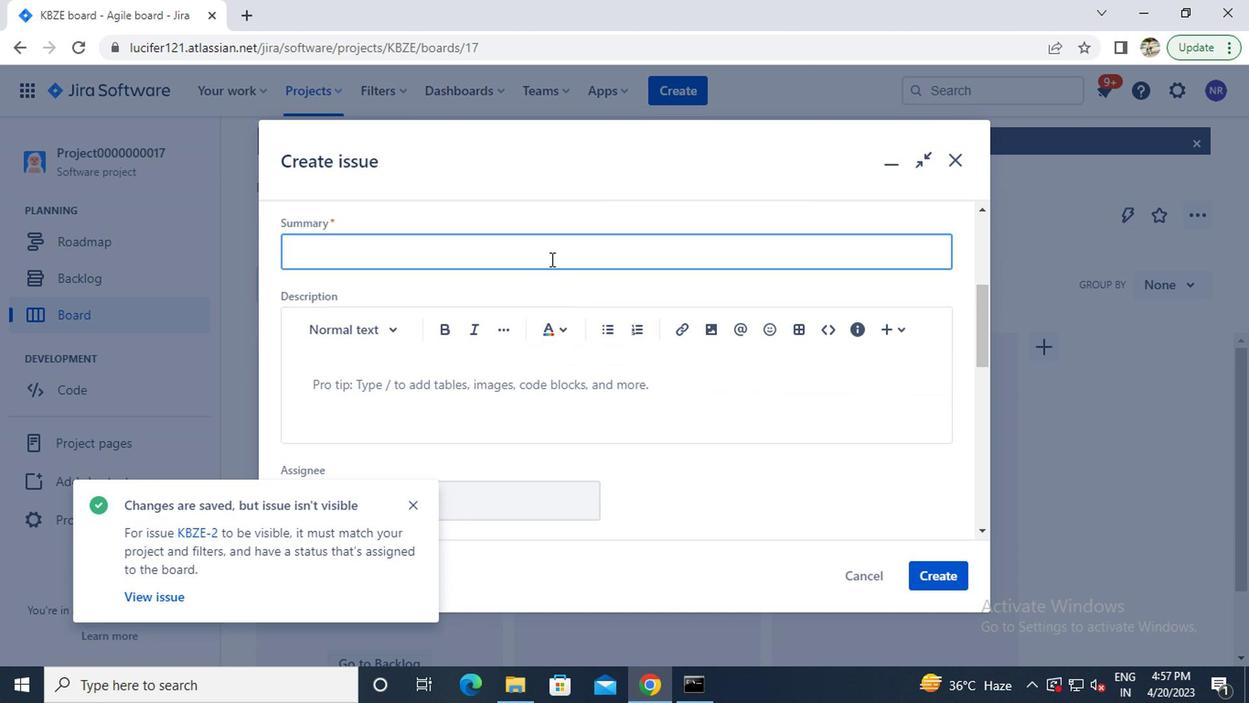 
Action: Key pressed <Key.caps_lock>i<Key.caps_lock>ssue0000000083<Key.enter>
Screenshot: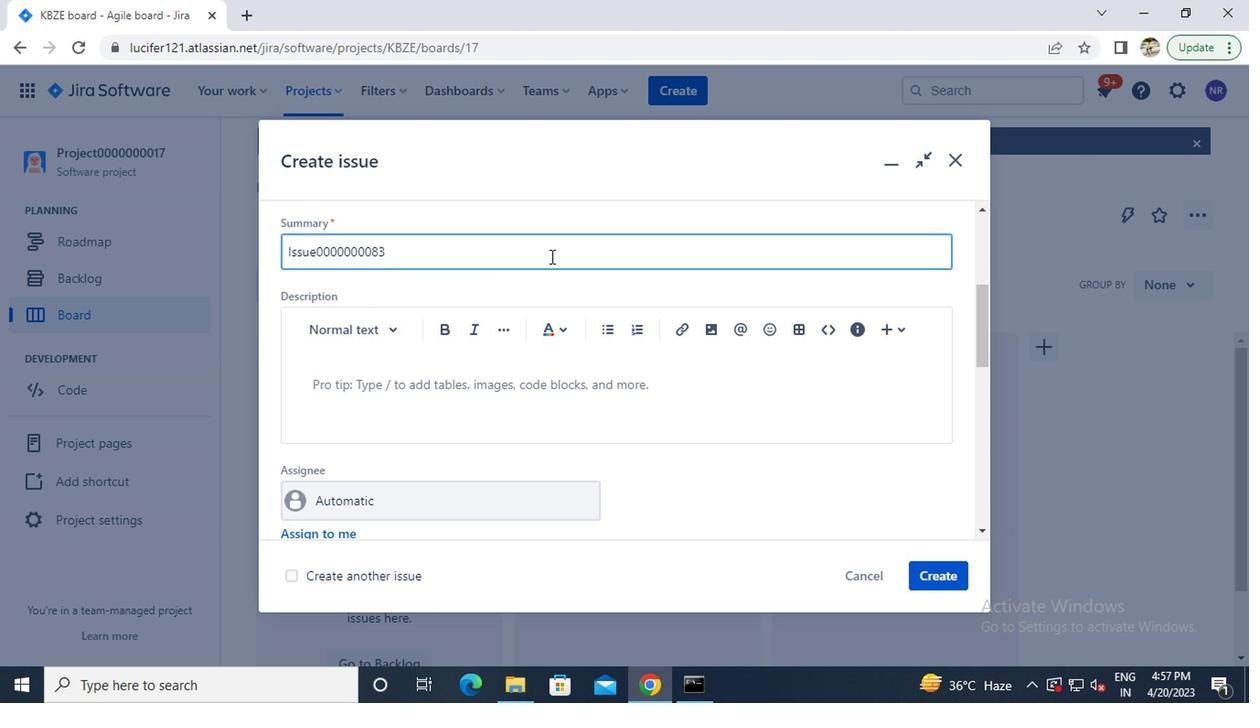 
Action: Mouse moved to (686, 73)
Screenshot: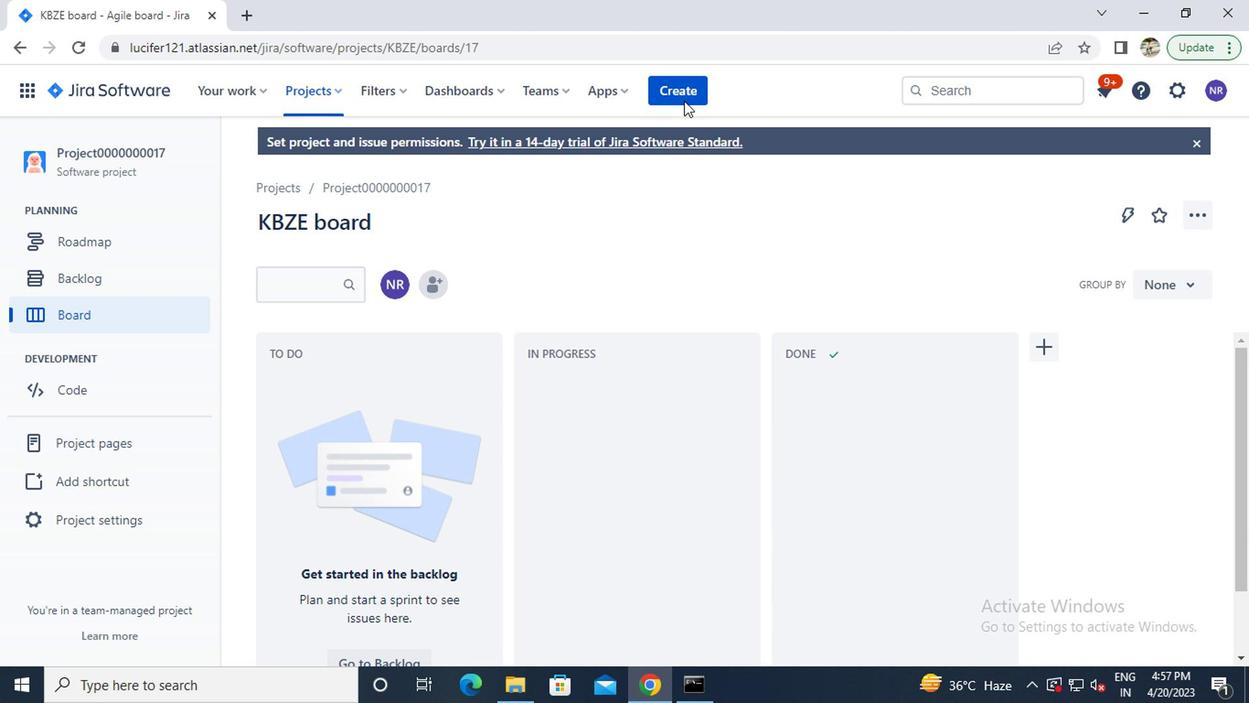 
Action: Mouse pressed left at (686, 73)
Screenshot: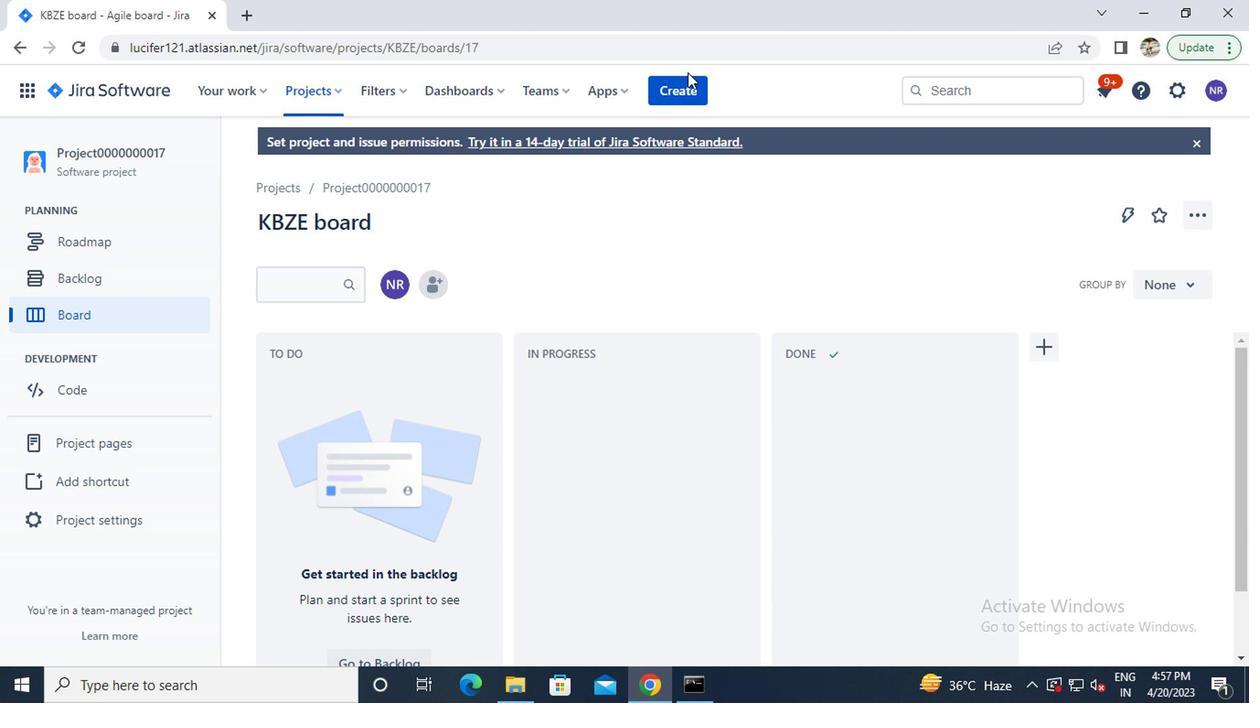 
Action: Mouse moved to (682, 80)
Screenshot: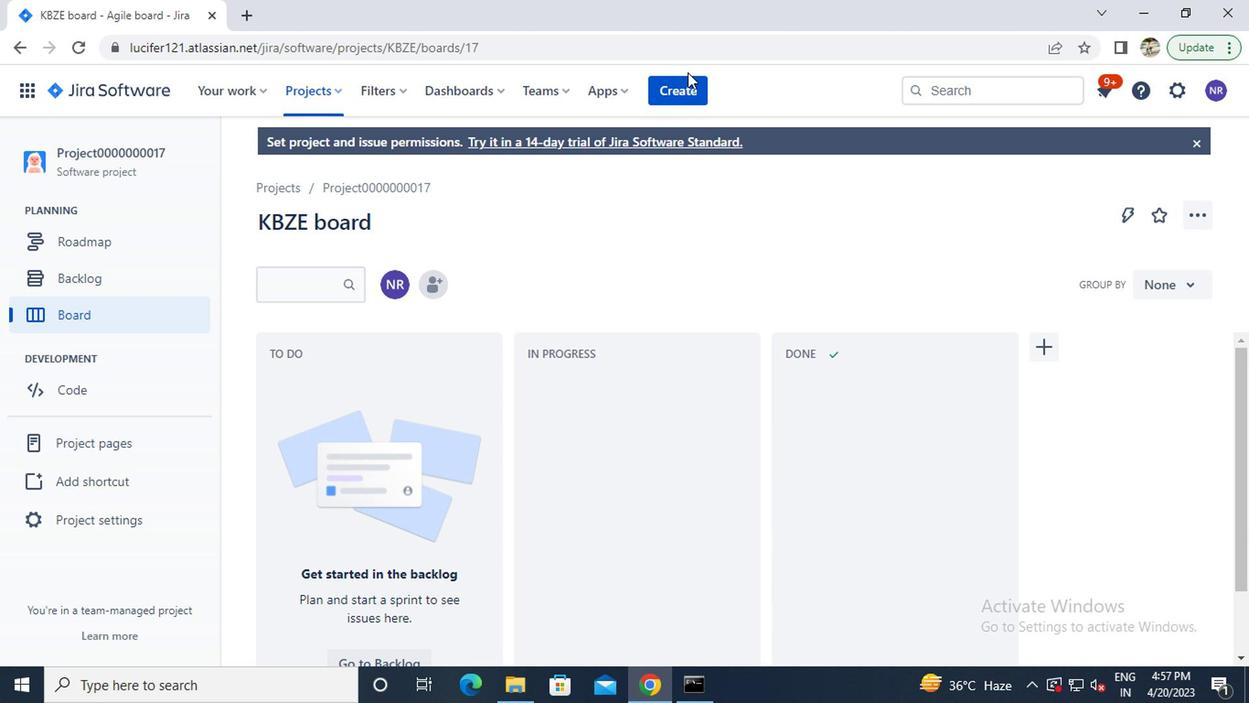 
Action: Mouse pressed left at (682, 80)
Screenshot: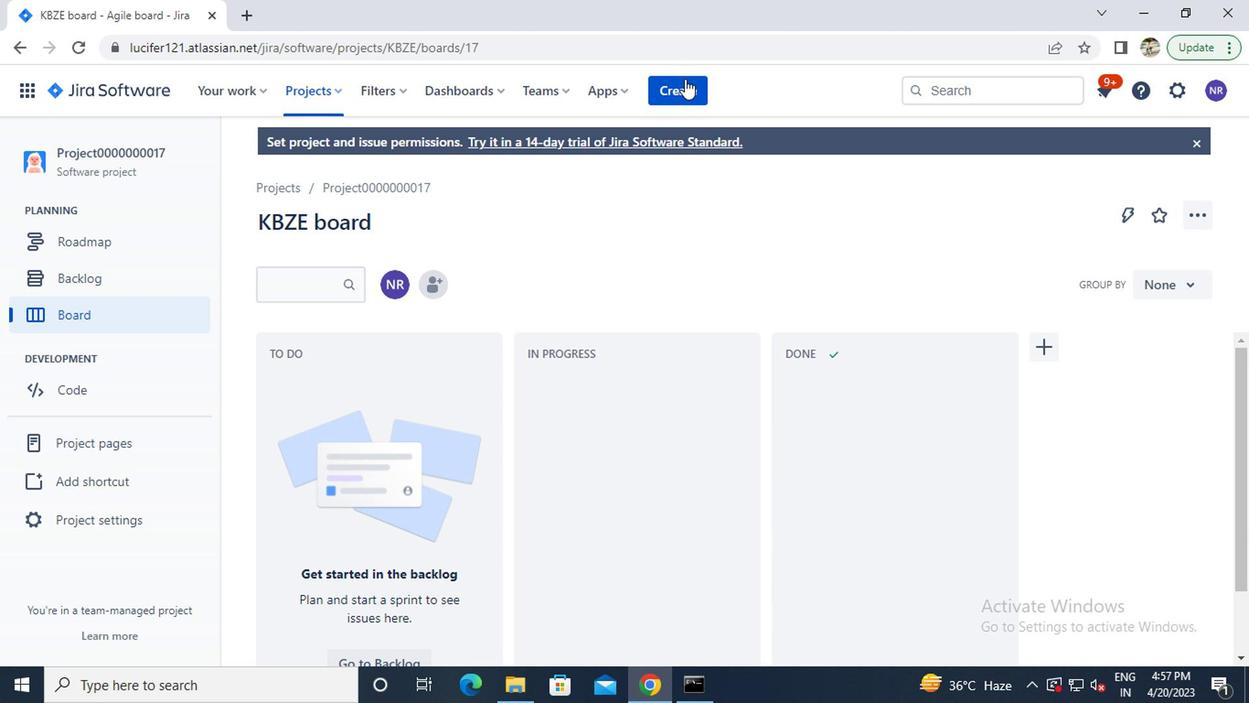 
Action: Mouse moved to (576, 277)
Screenshot: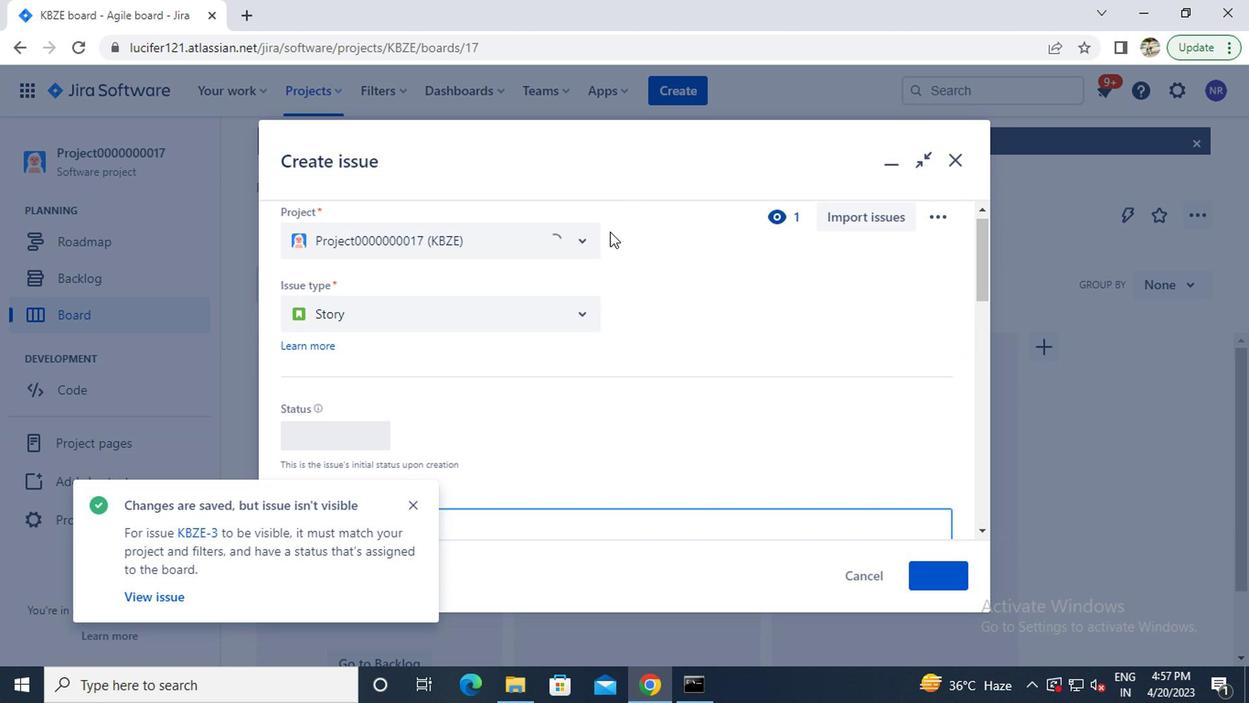 
Action: Mouse scrolled (576, 276) with delta (0, -1)
Screenshot: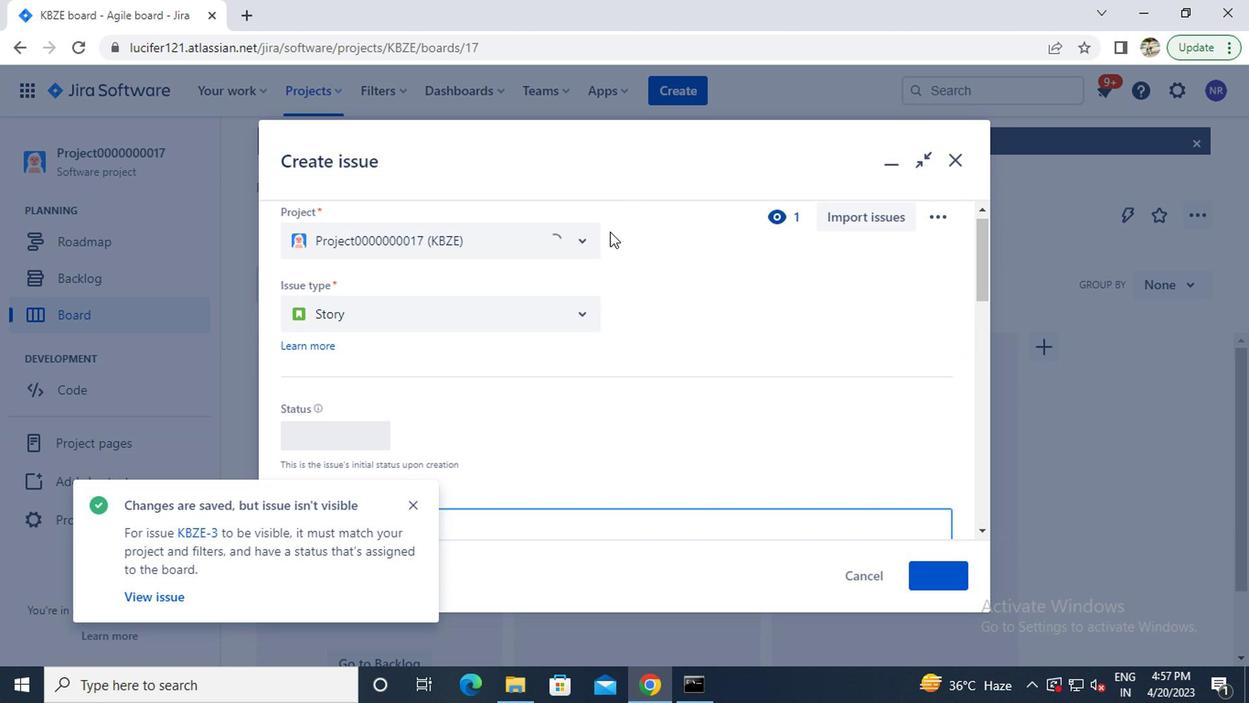 
Action: Mouse moved to (574, 279)
Screenshot: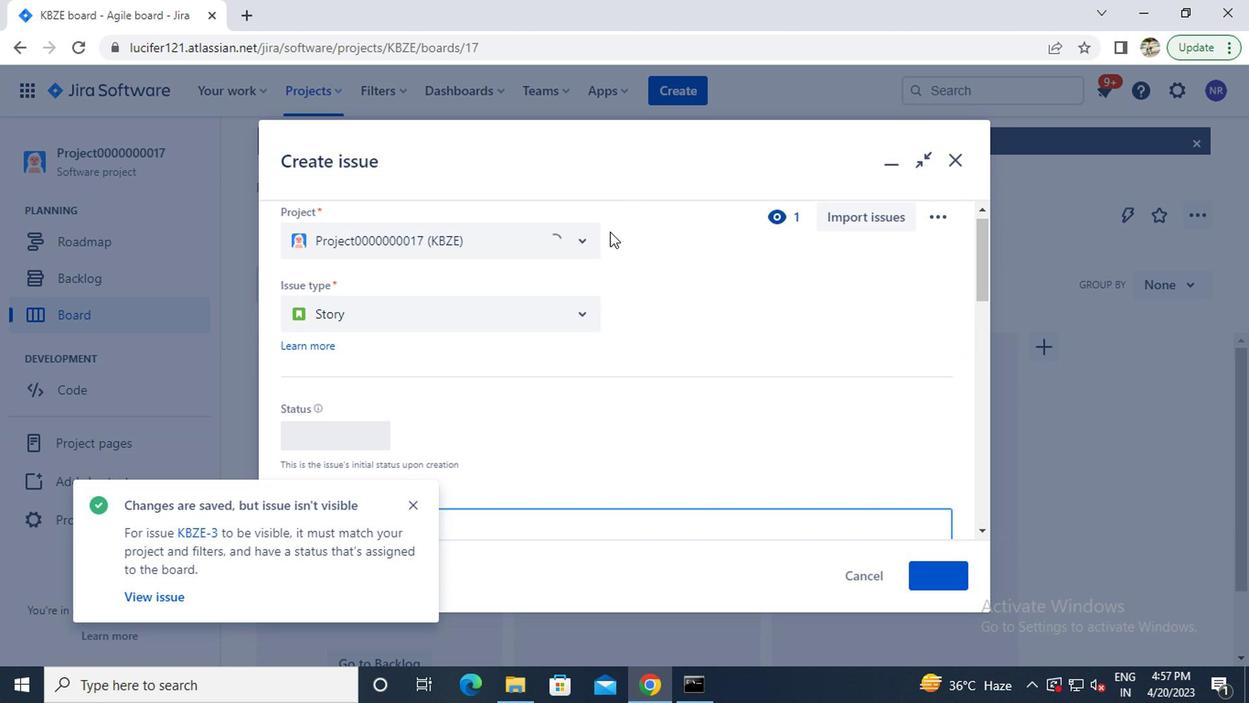 
Action: Mouse scrolled (574, 278) with delta (0, 0)
Screenshot: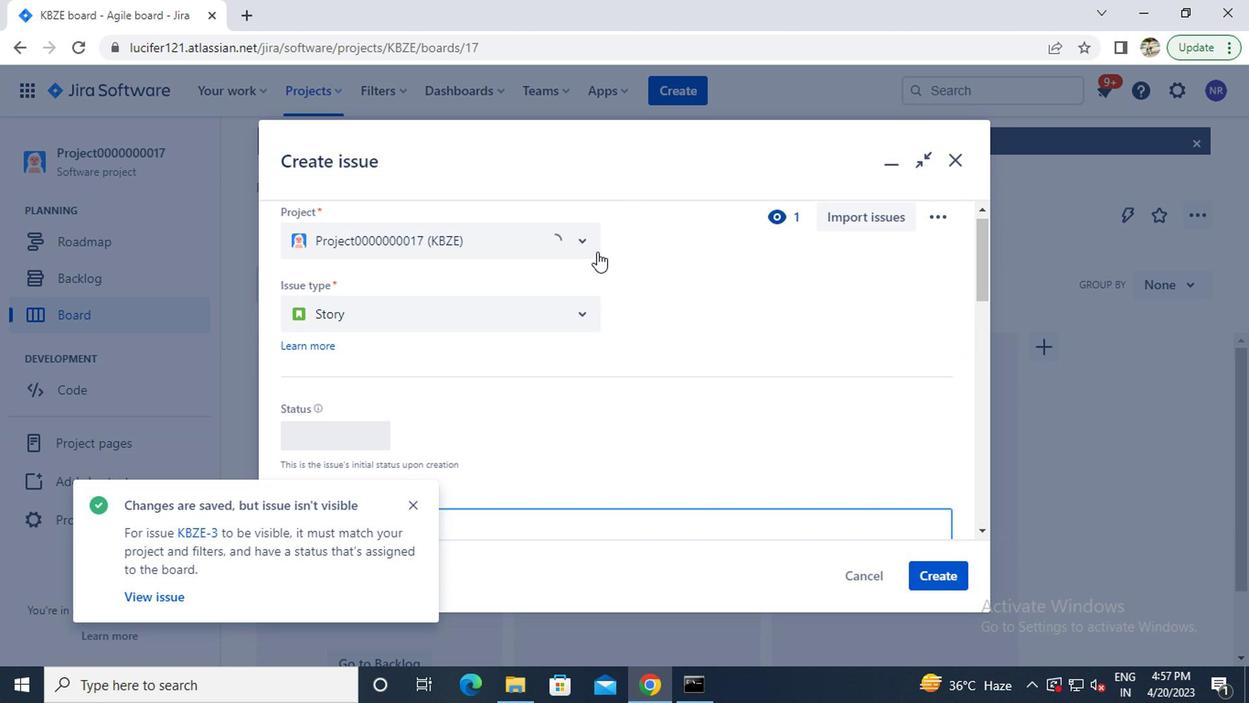 
Action: Mouse moved to (499, 342)
Screenshot: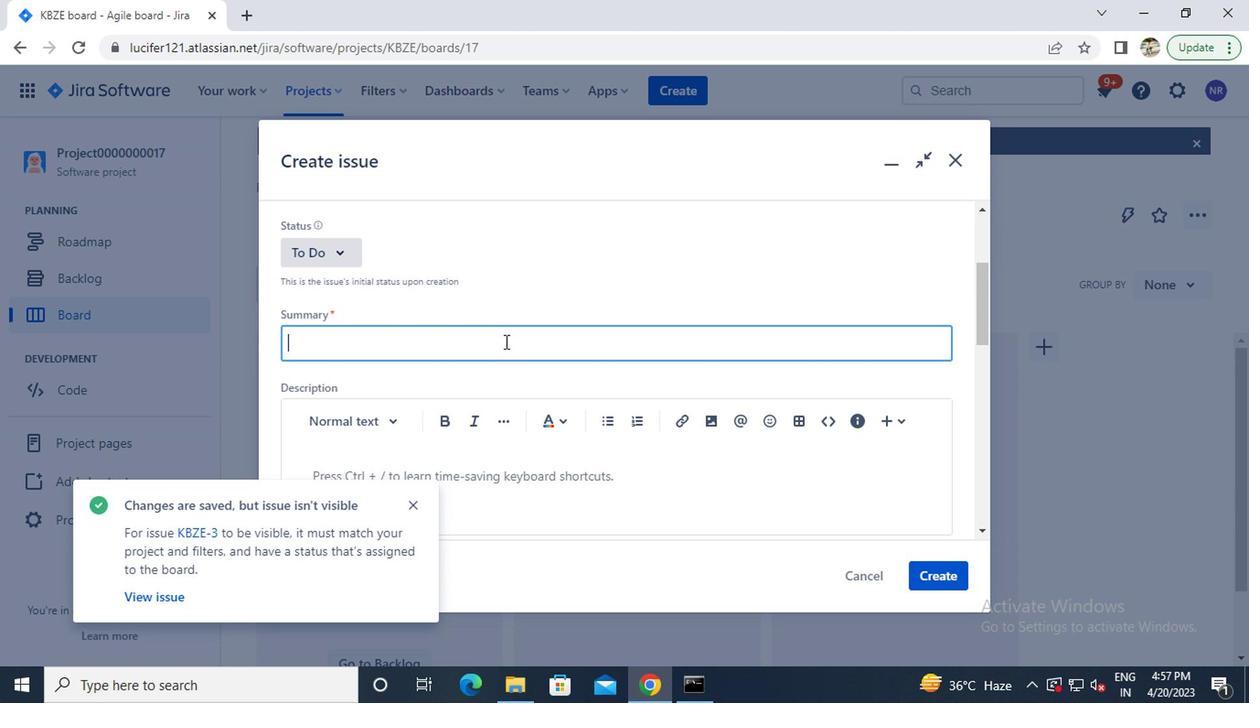 
Action: Mouse pressed left at (499, 342)
Screenshot: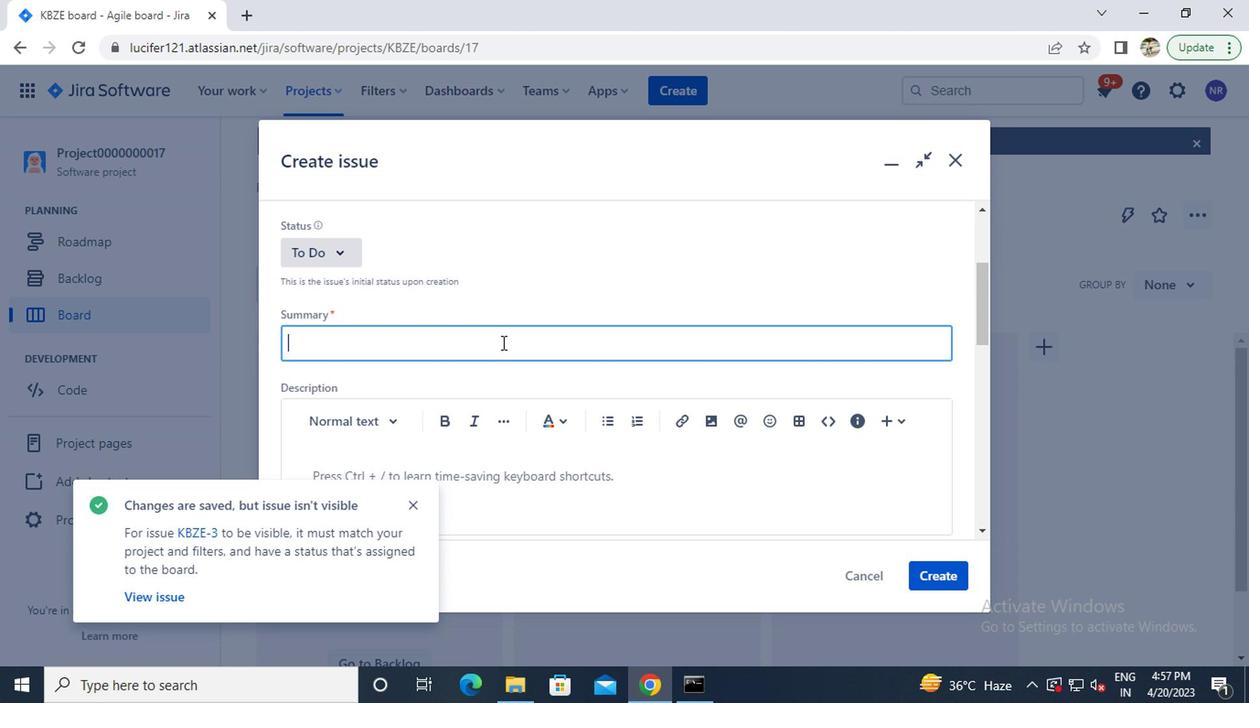 
Action: Key pressed <Key.caps_lock>i<Key.caps_lock>ssue0000000084
Screenshot: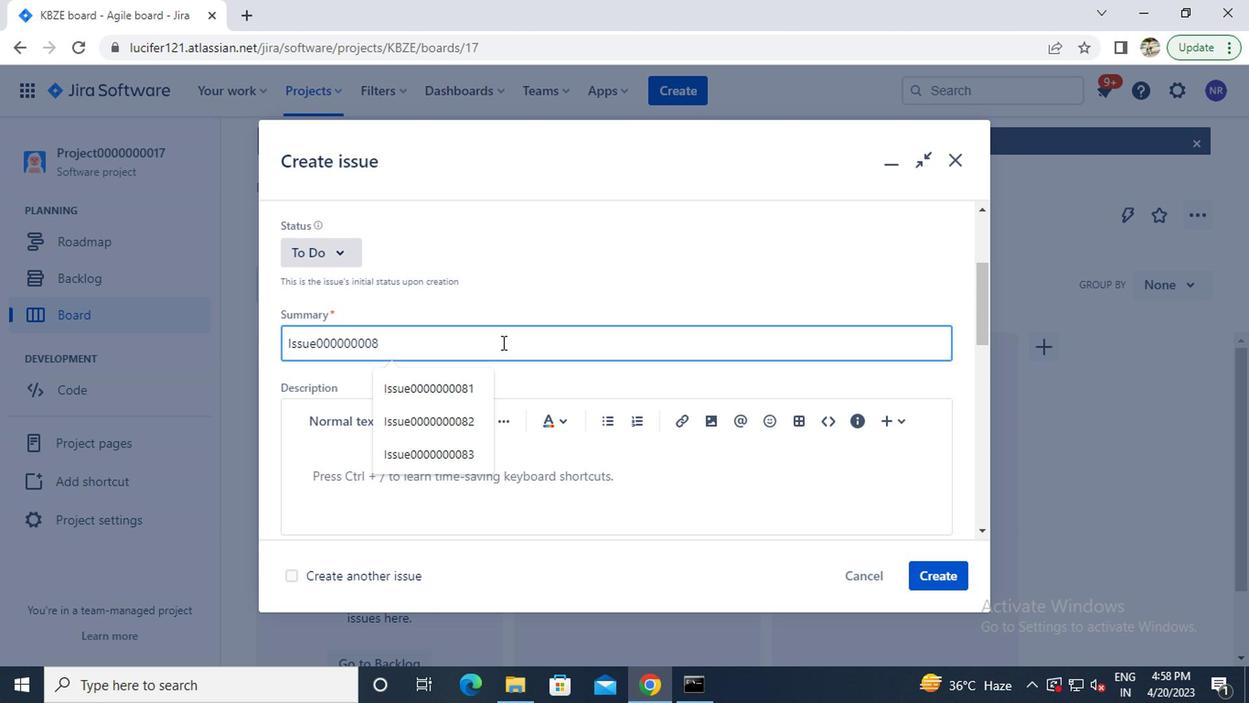
Action: Mouse moved to (917, 576)
Screenshot: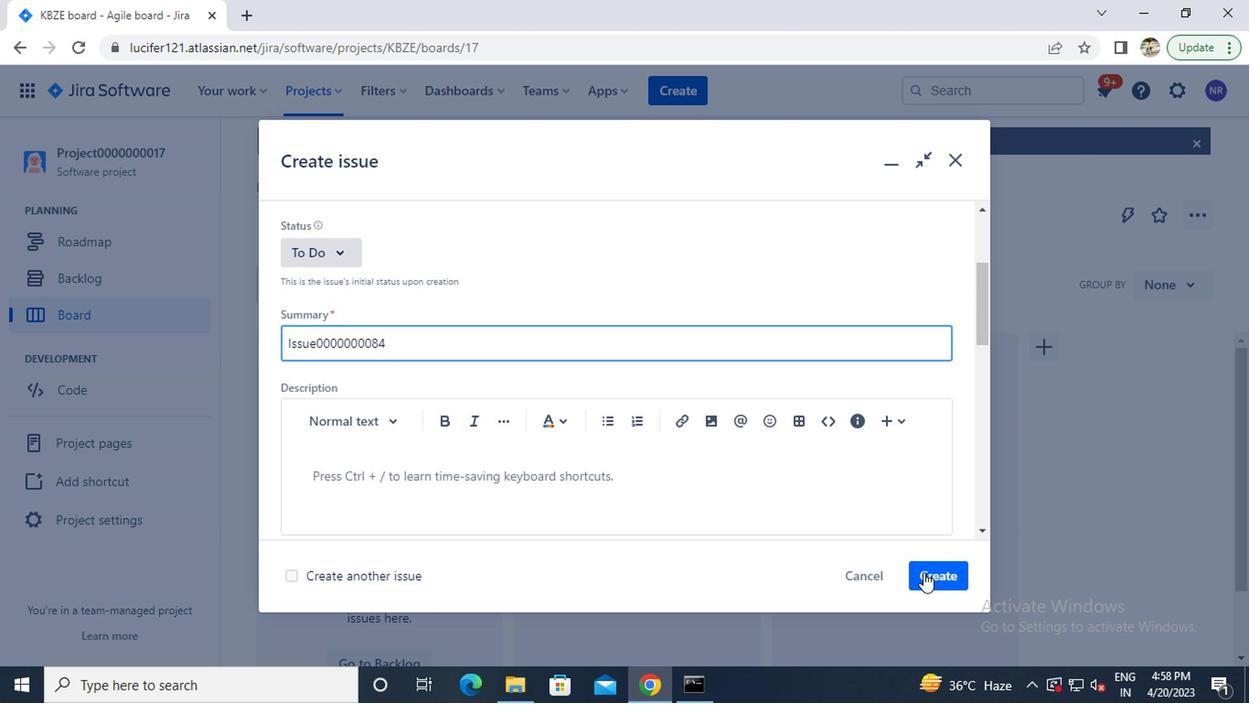 
Action: Mouse pressed left at (917, 576)
Screenshot: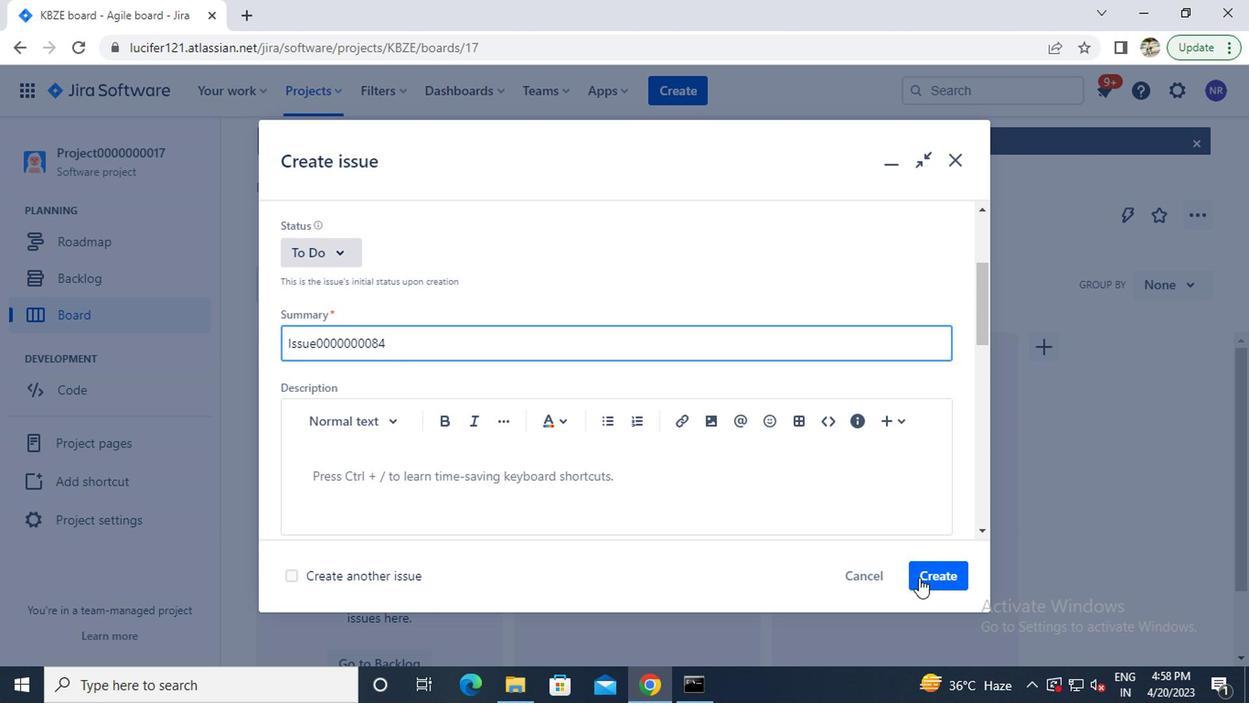 
